 Task: Create a due date automation trigger when advanced on, 2 days after a card is due add fields with custom field "Resume" set to a date more than 1 days from now at 11:00 AM.
Action: Mouse moved to (1211, 93)
Screenshot: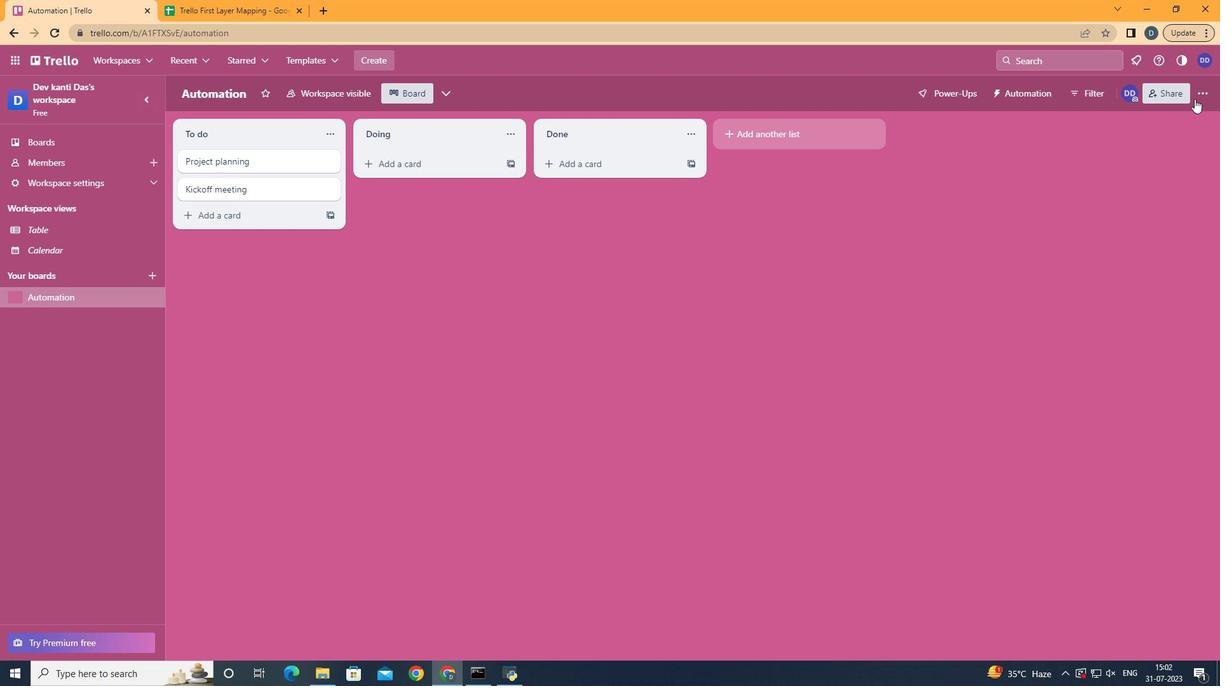 
Action: Mouse pressed left at (1211, 93)
Screenshot: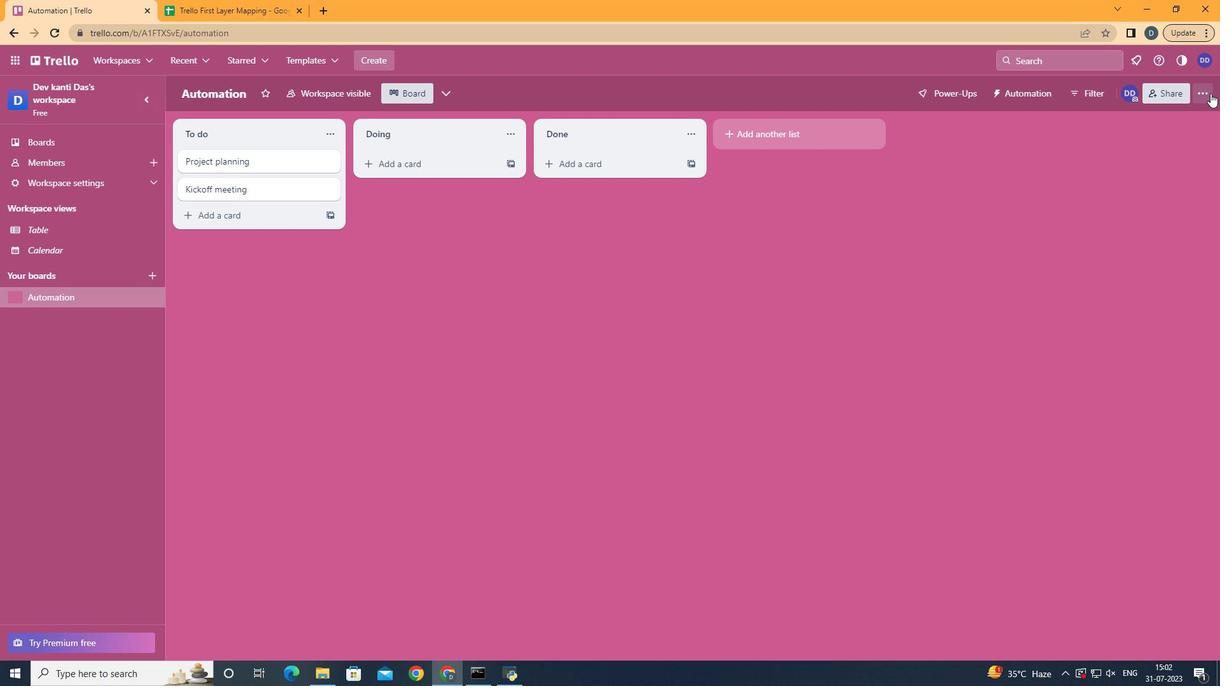 
Action: Mouse moved to (1121, 262)
Screenshot: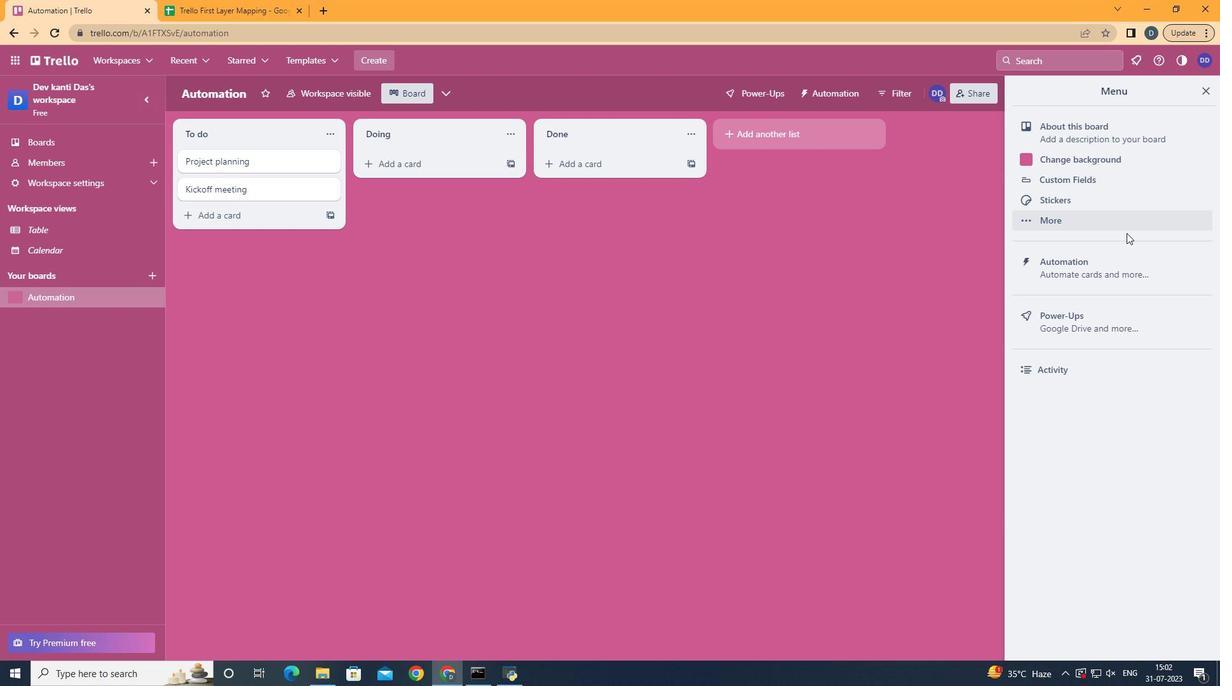 
Action: Mouse pressed left at (1121, 262)
Screenshot: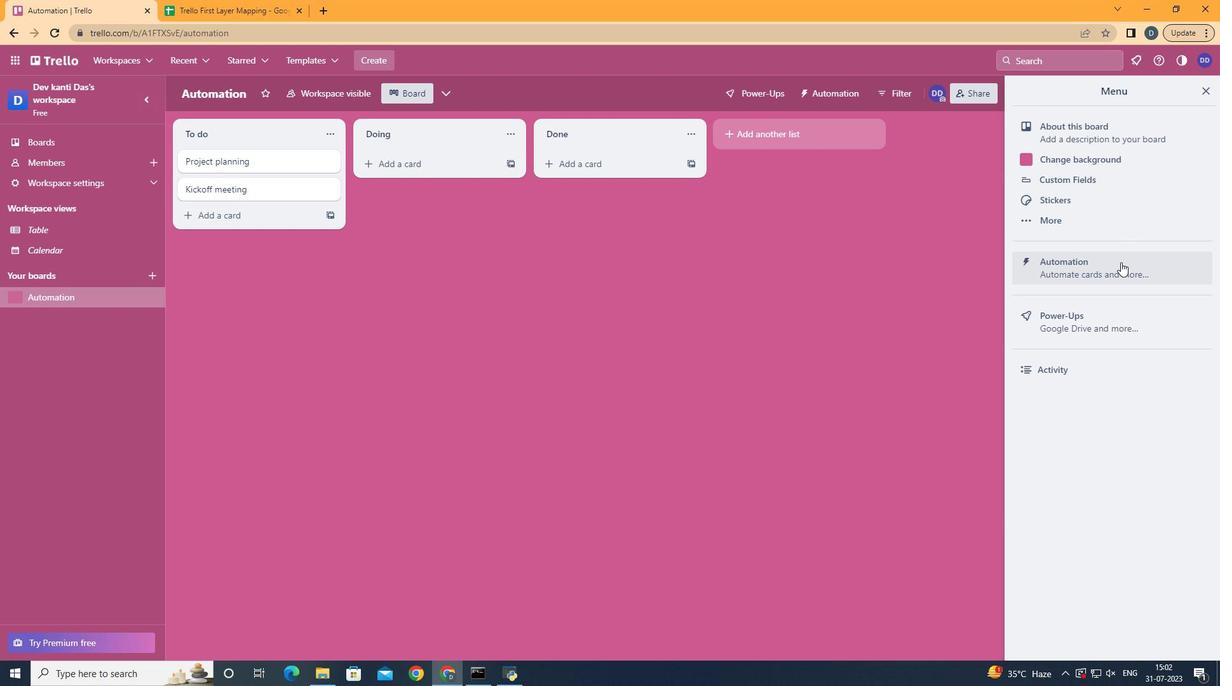 
Action: Mouse moved to (244, 258)
Screenshot: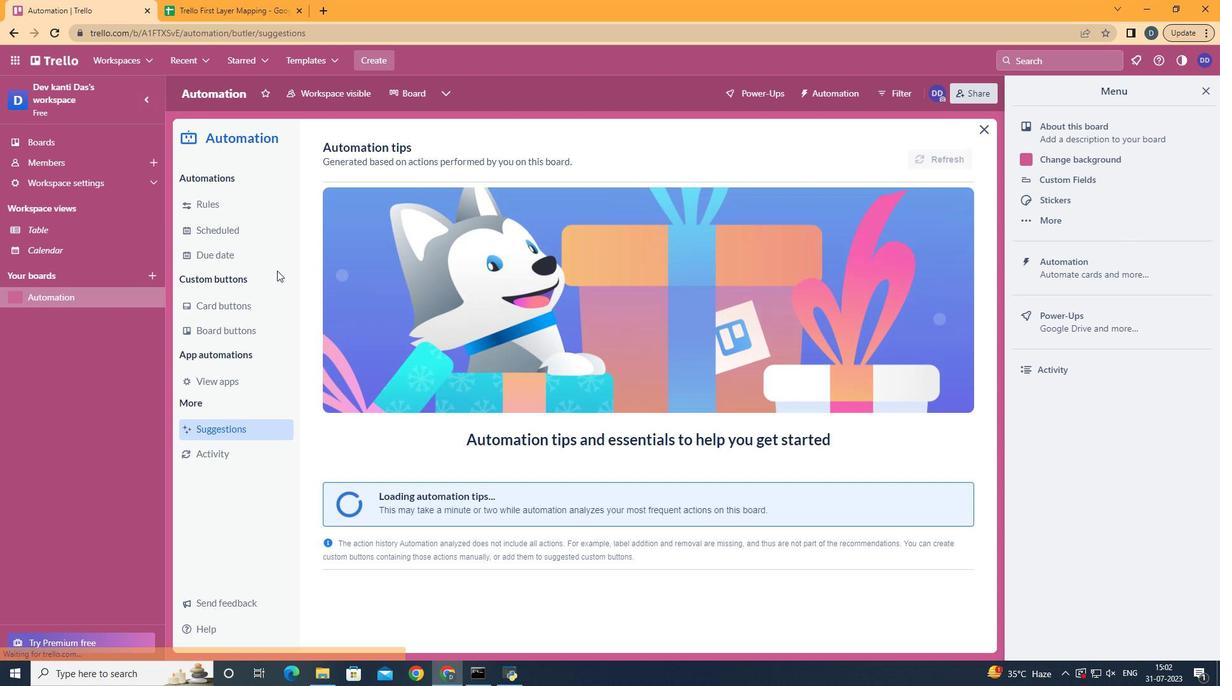 
Action: Mouse pressed left at (244, 258)
Screenshot: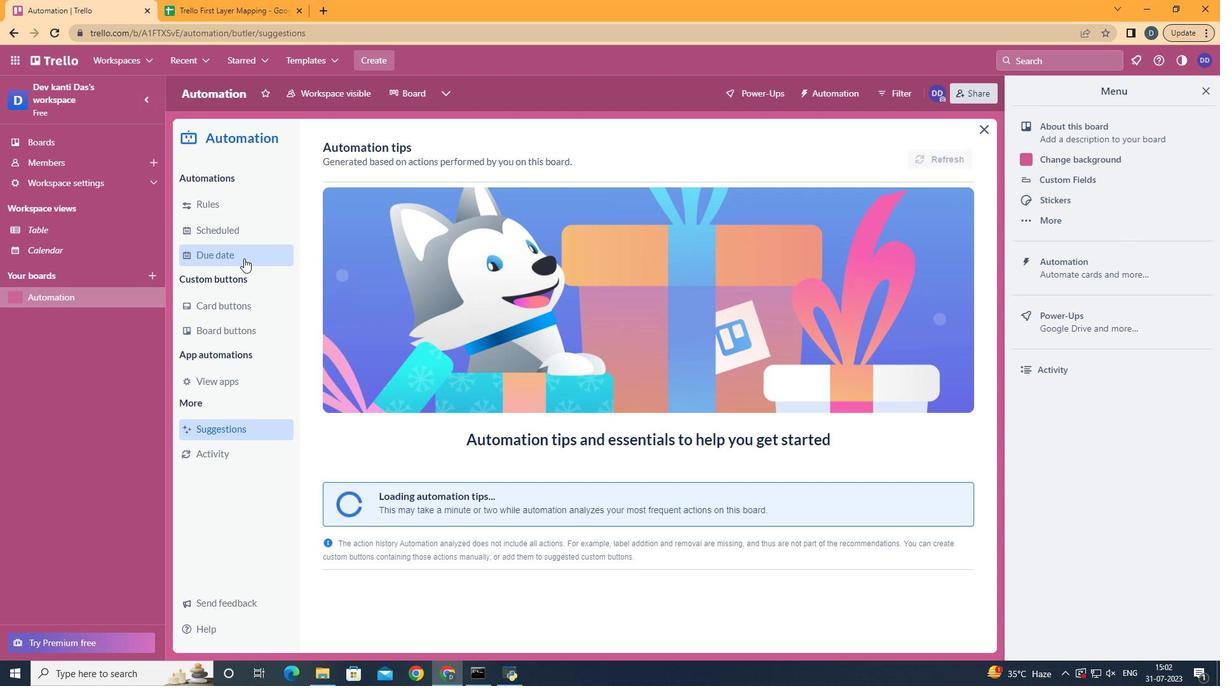 
Action: Mouse moved to (917, 152)
Screenshot: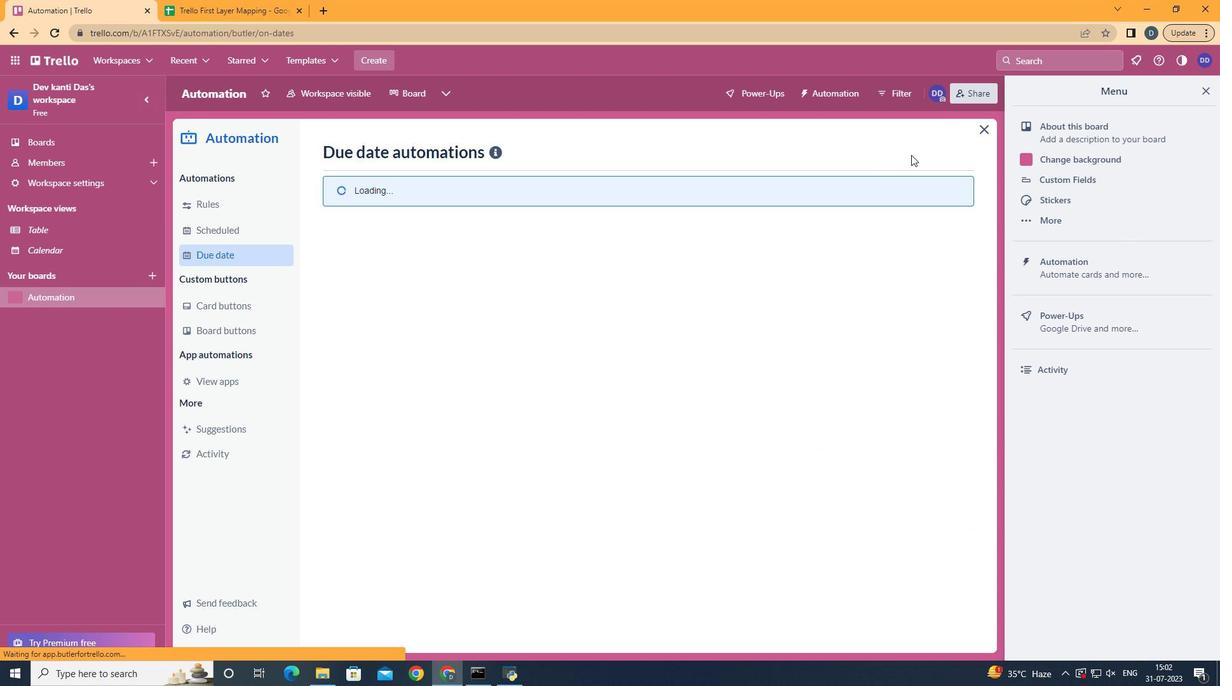 
Action: Mouse pressed left at (917, 152)
Screenshot: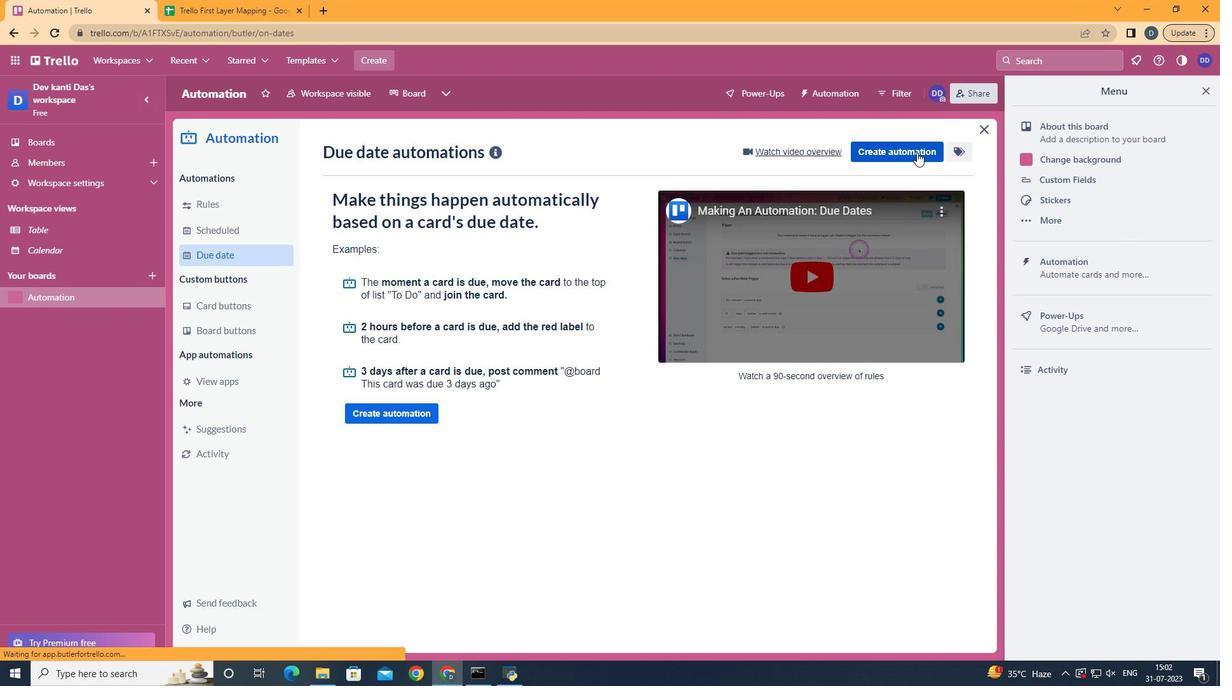 
Action: Mouse moved to (652, 270)
Screenshot: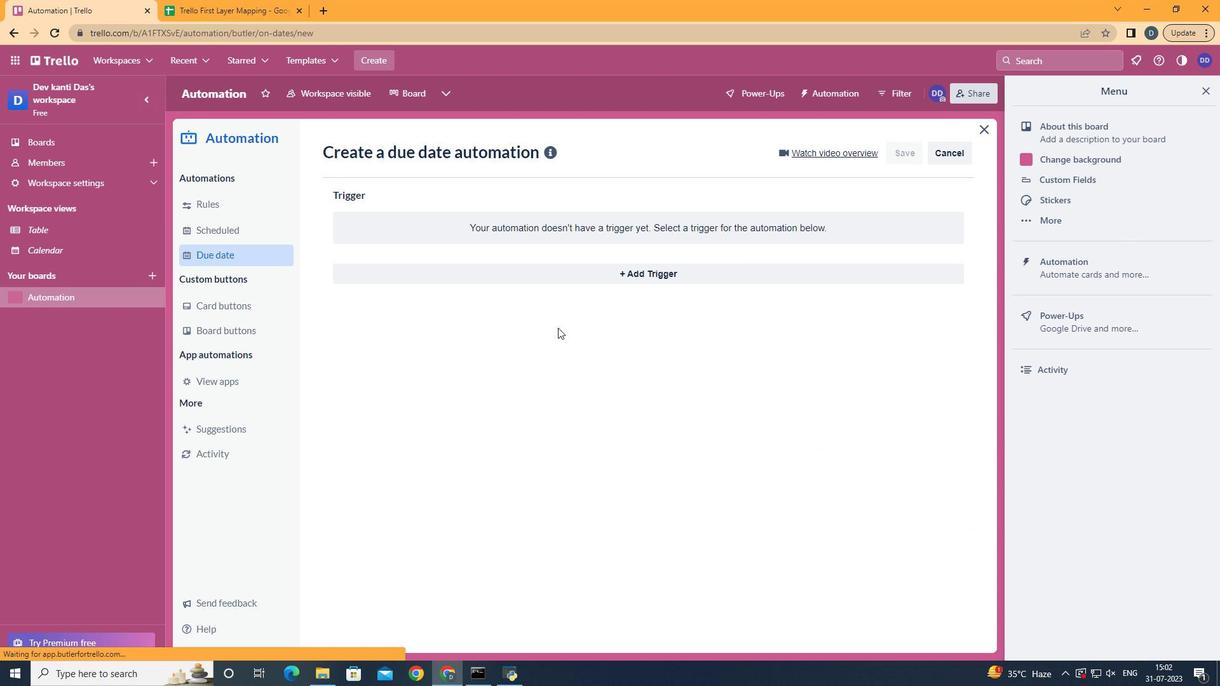 
Action: Mouse pressed left at (652, 270)
Screenshot: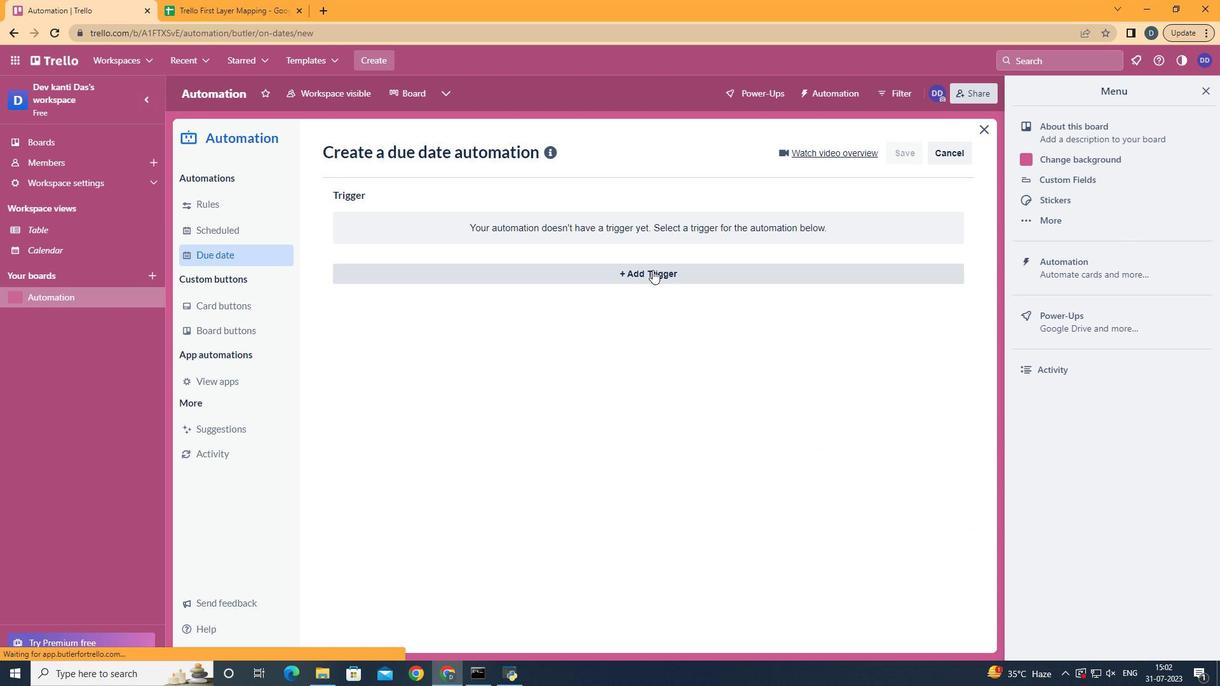 
Action: Mouse moved to (456, 516)
Screenshot: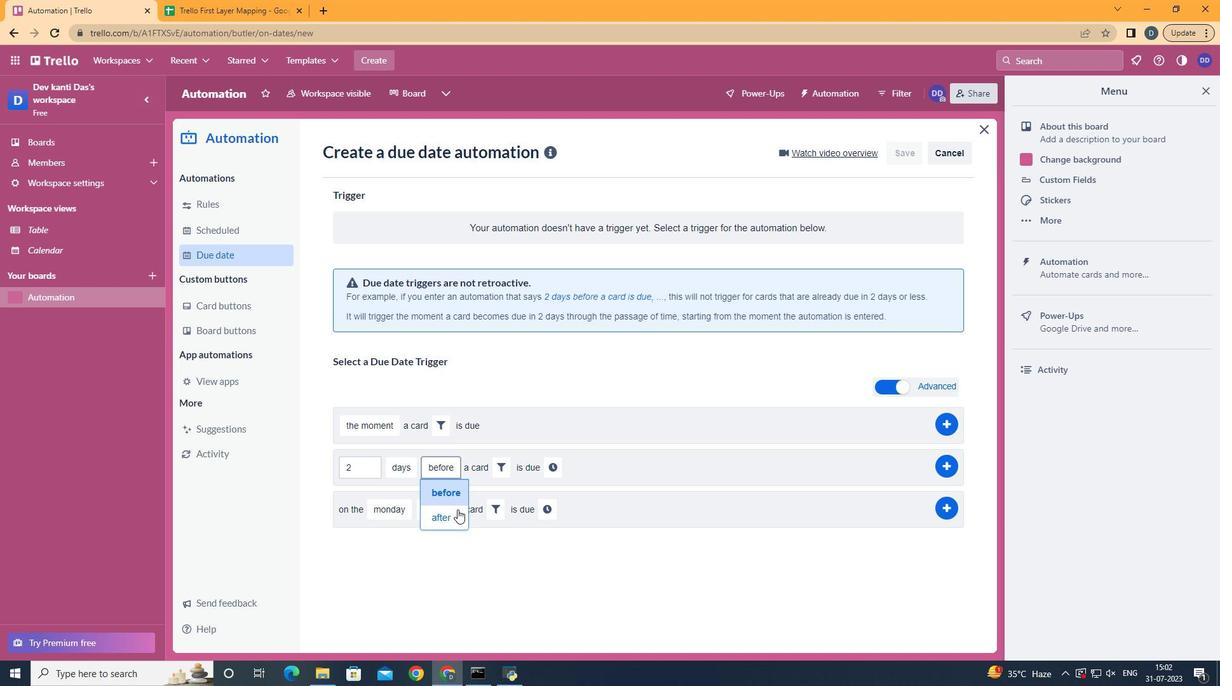 
Action: Mouse pressed left at (456, 516)
Screenshot: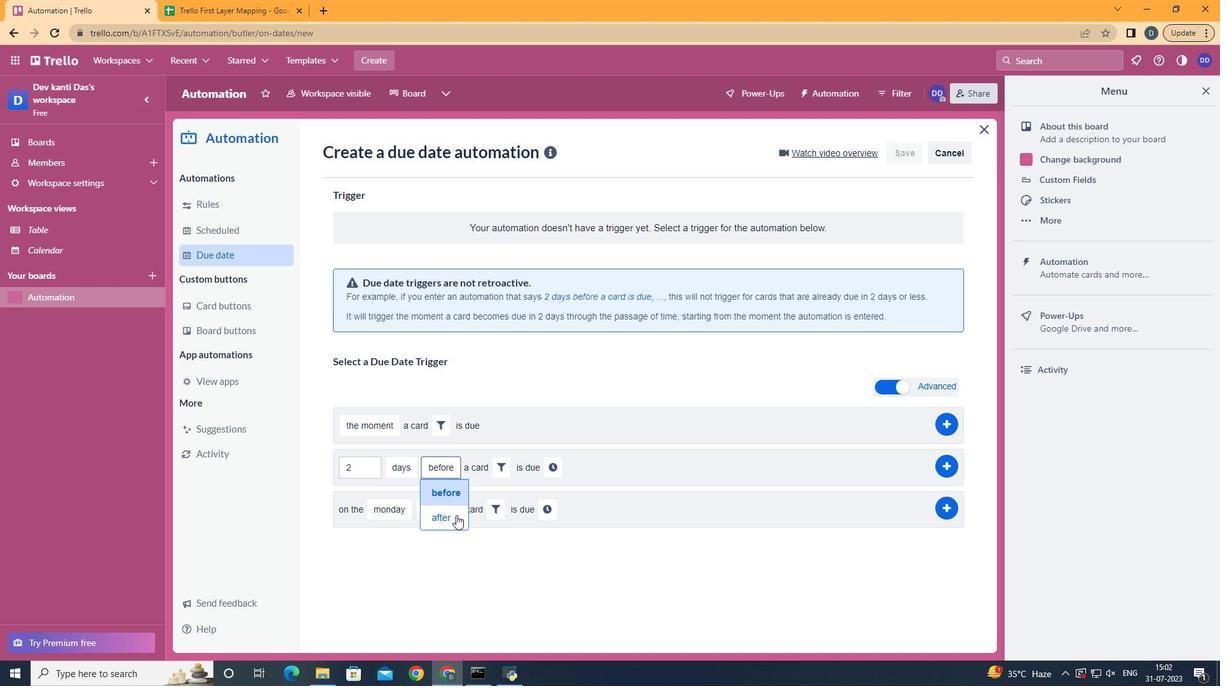 
Action: Mouse moved to (499, 468)
Screenshot: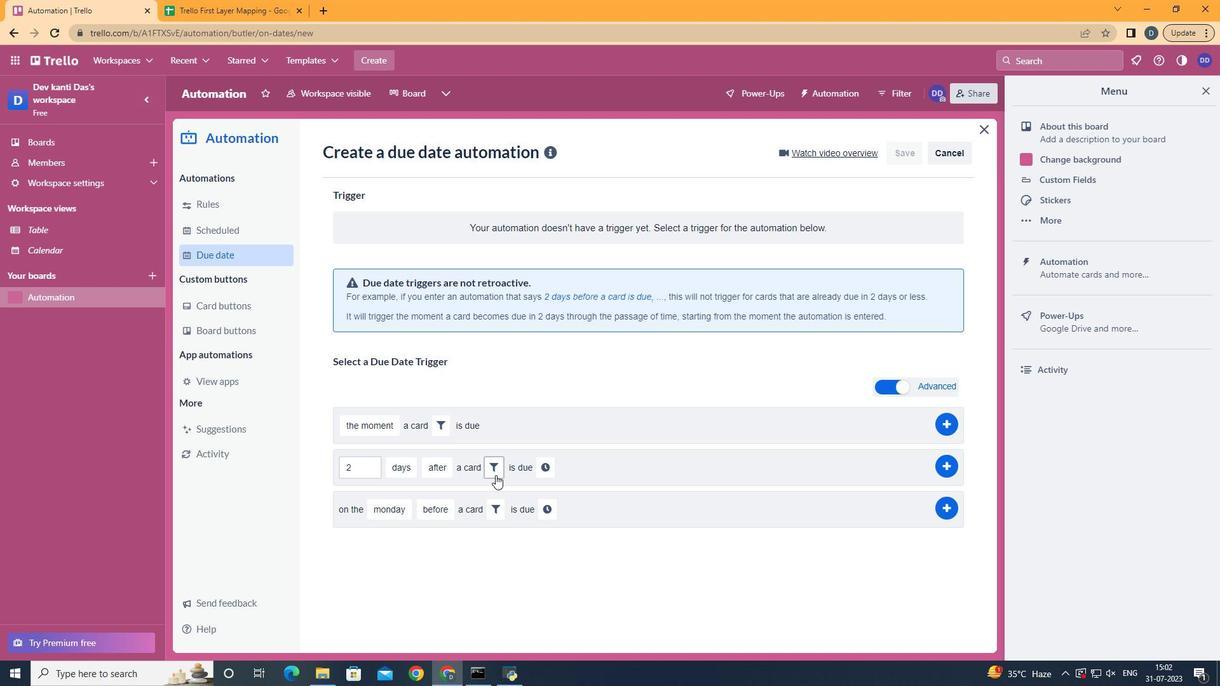 
Action: Mouse pressed left at (499, 468)
Screenshot: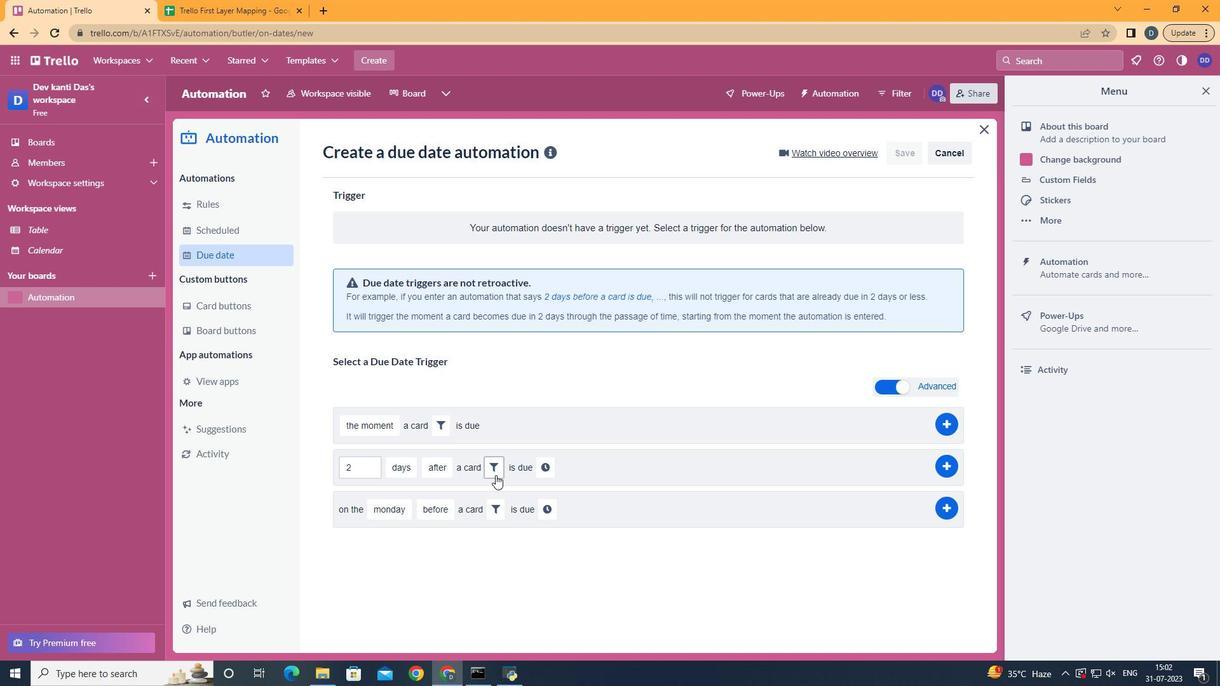 
Action: Mouse moved to (706, 509)
Screenshot: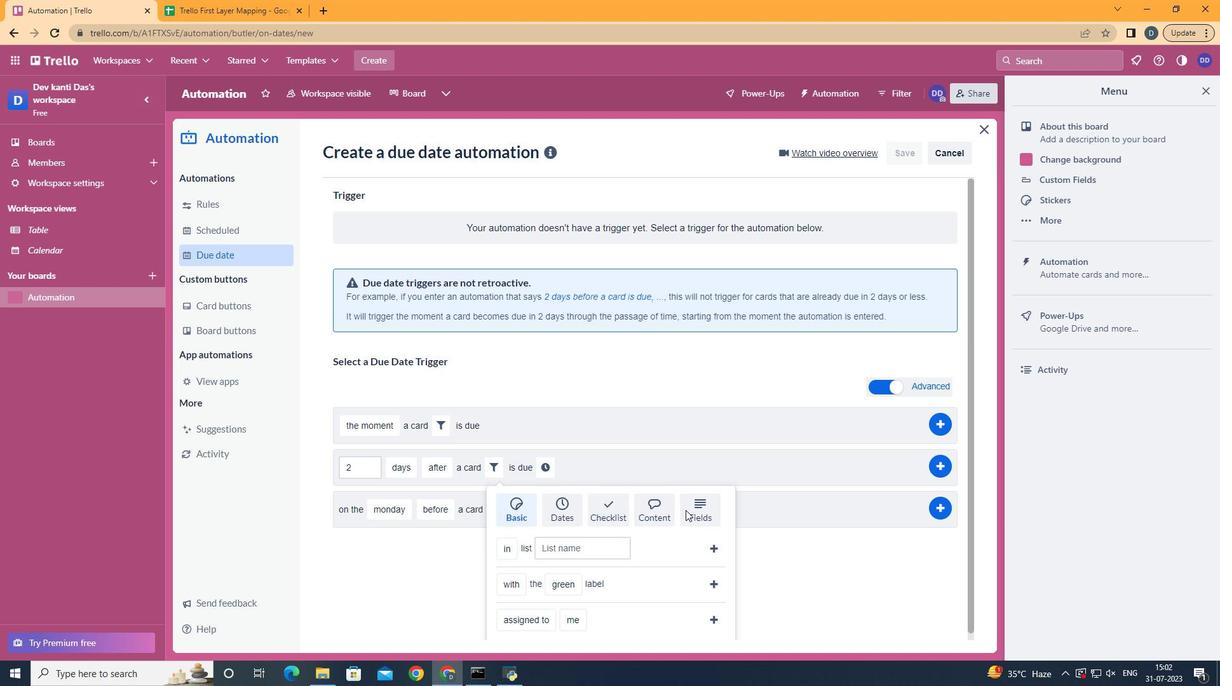 
Action: Mouse pressed left at (706, 509)
Screenshot: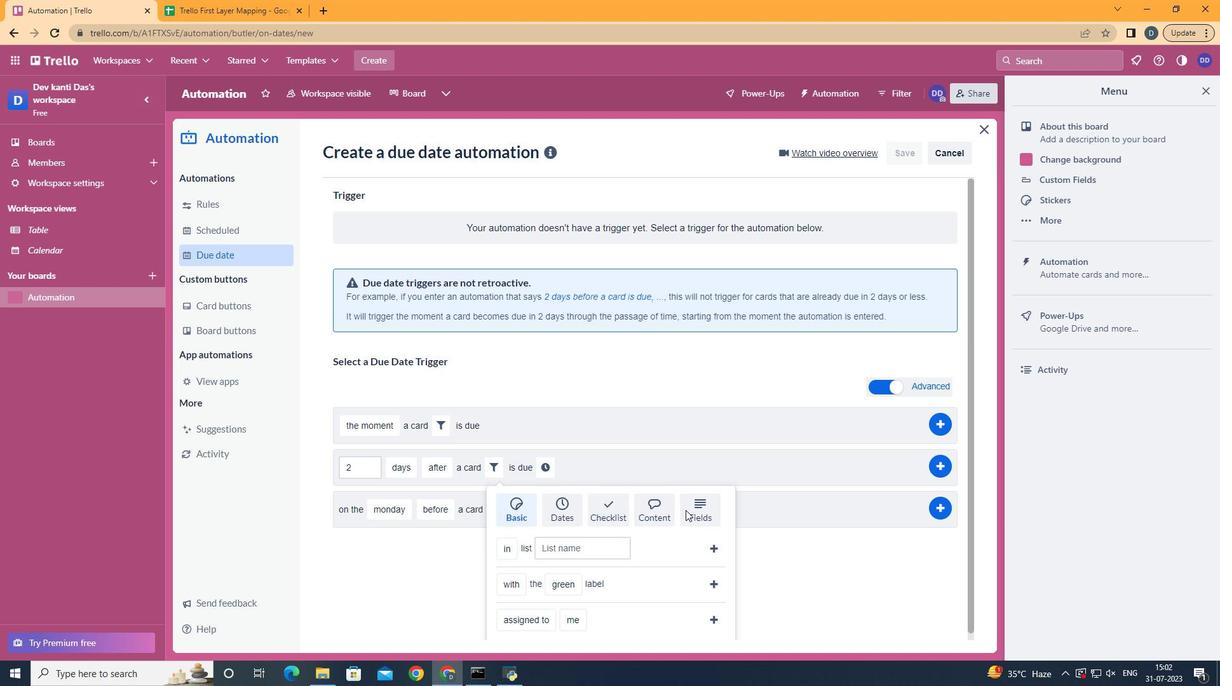 
Action: Mouse scrolled (706, 509) with delta (0, 0)
Screenshot: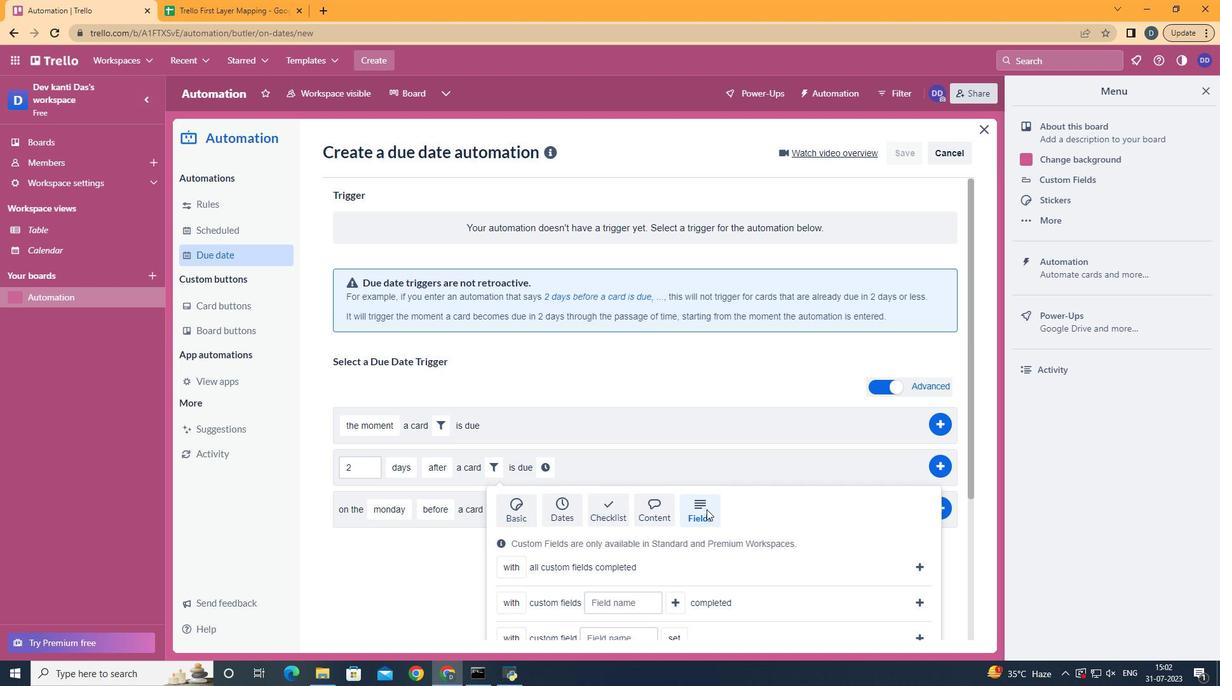 
Action: Mouse moved to (709, 509)
Screenshot: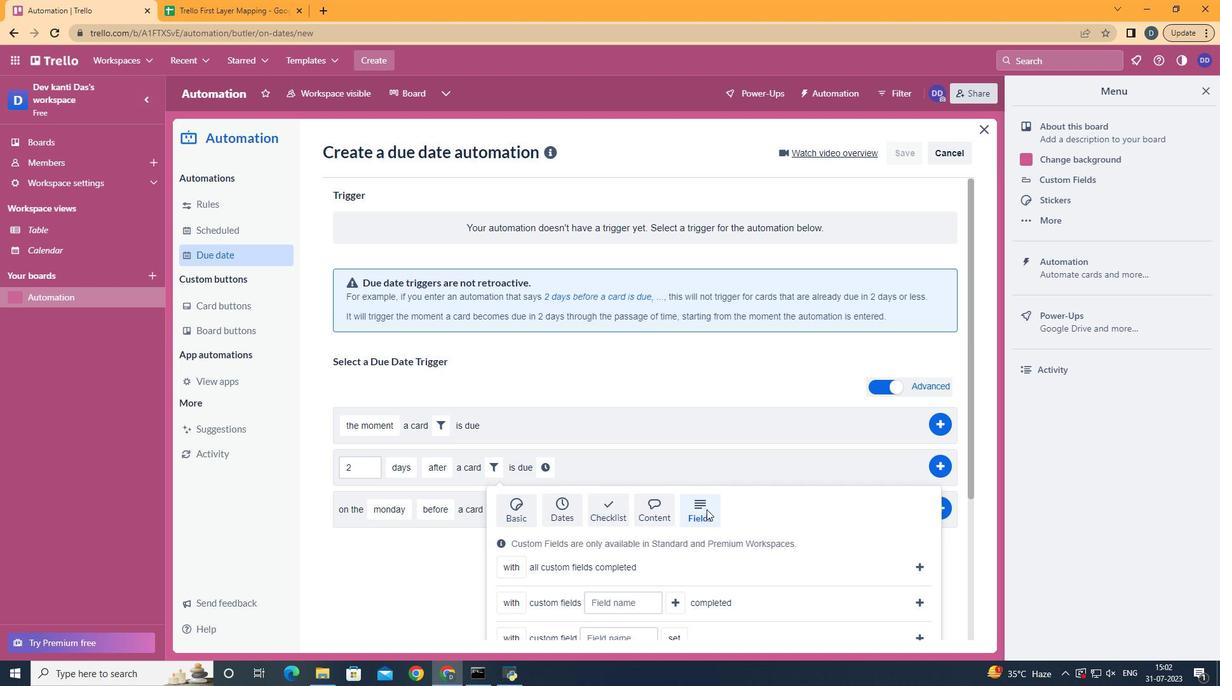 
Action: Mouse scrolled (706, 509) with delta (0, 0)
Screenshot: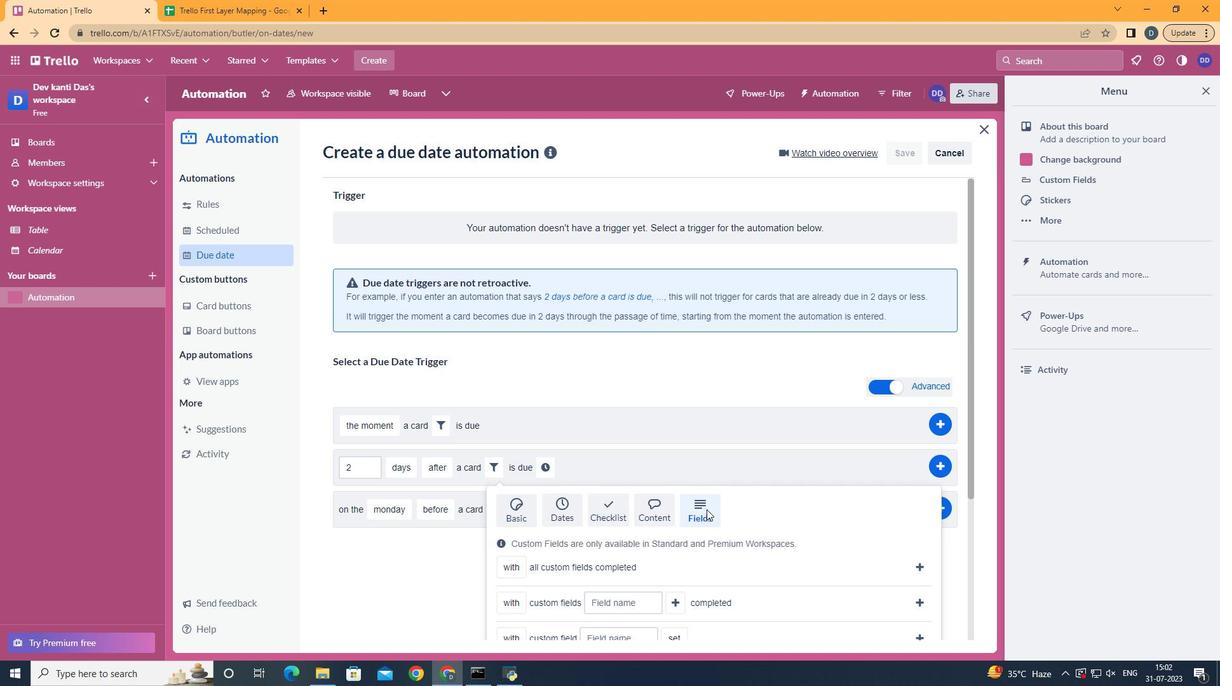 
Action: Mouse moved to (717, 502)
Screenshot: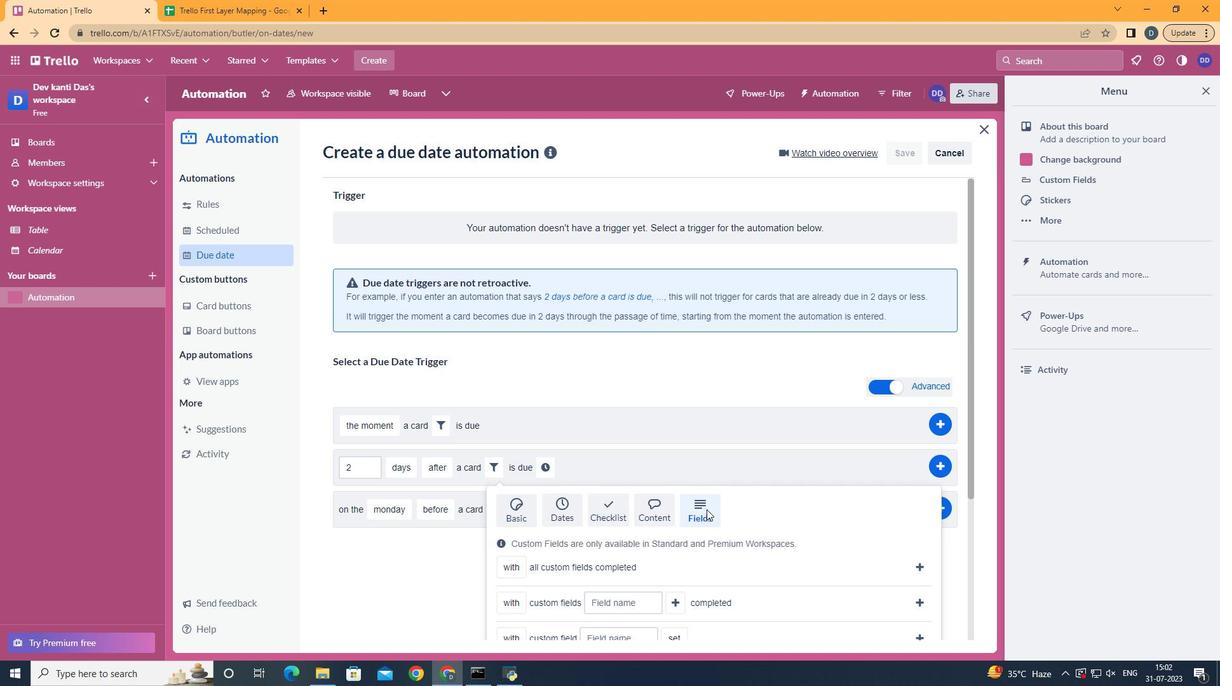
Action: Mouse scrolled (706, 509) with delta (0, 0)
Screenshot: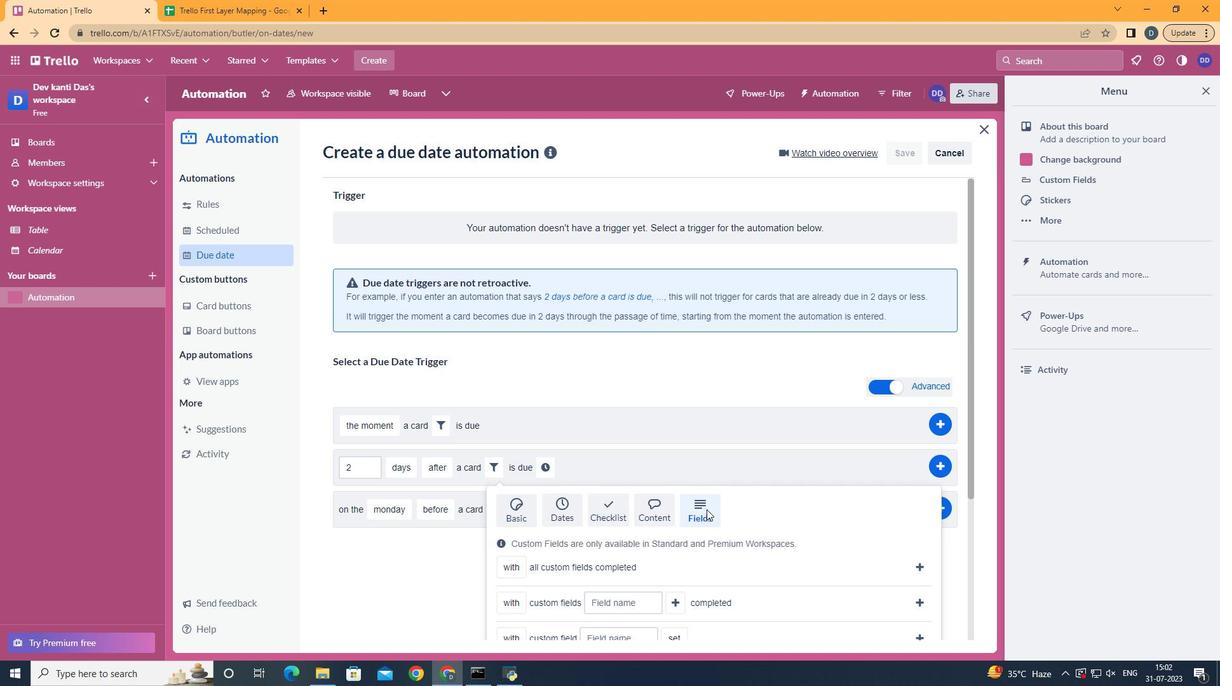 
Action: Mouse moved to (722, 496)
Screenshot: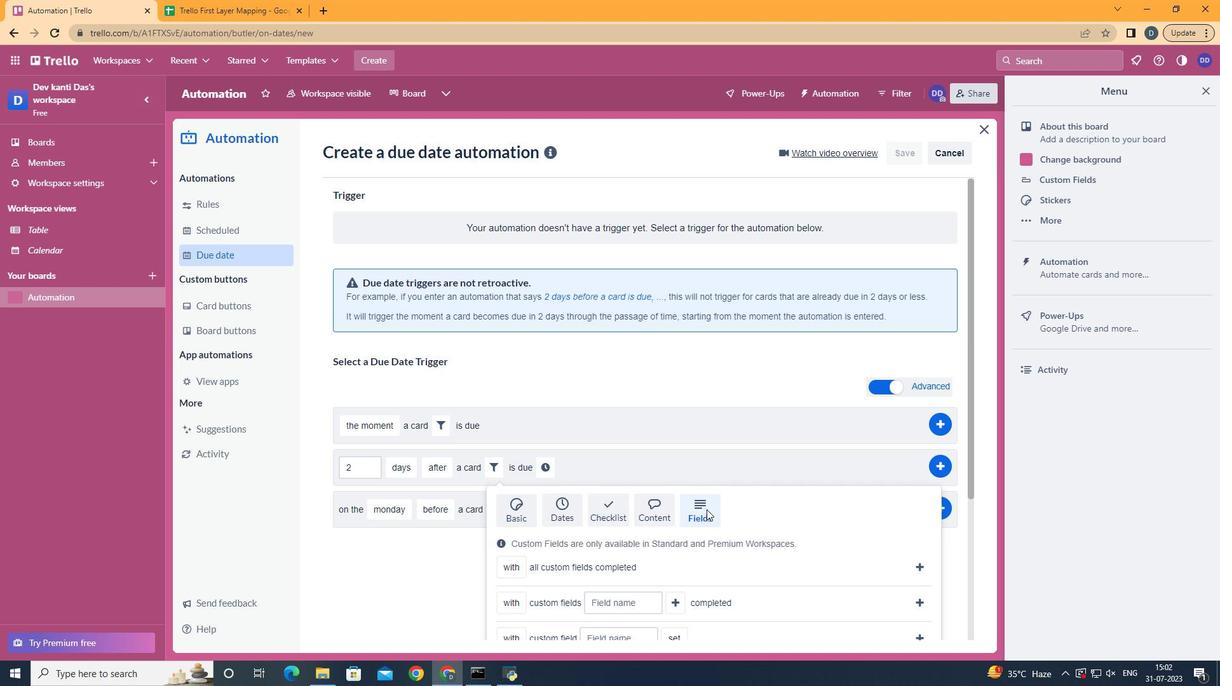 
Action: Mouse scrolled (706, 509) with delta (0, 0)
Screenshot: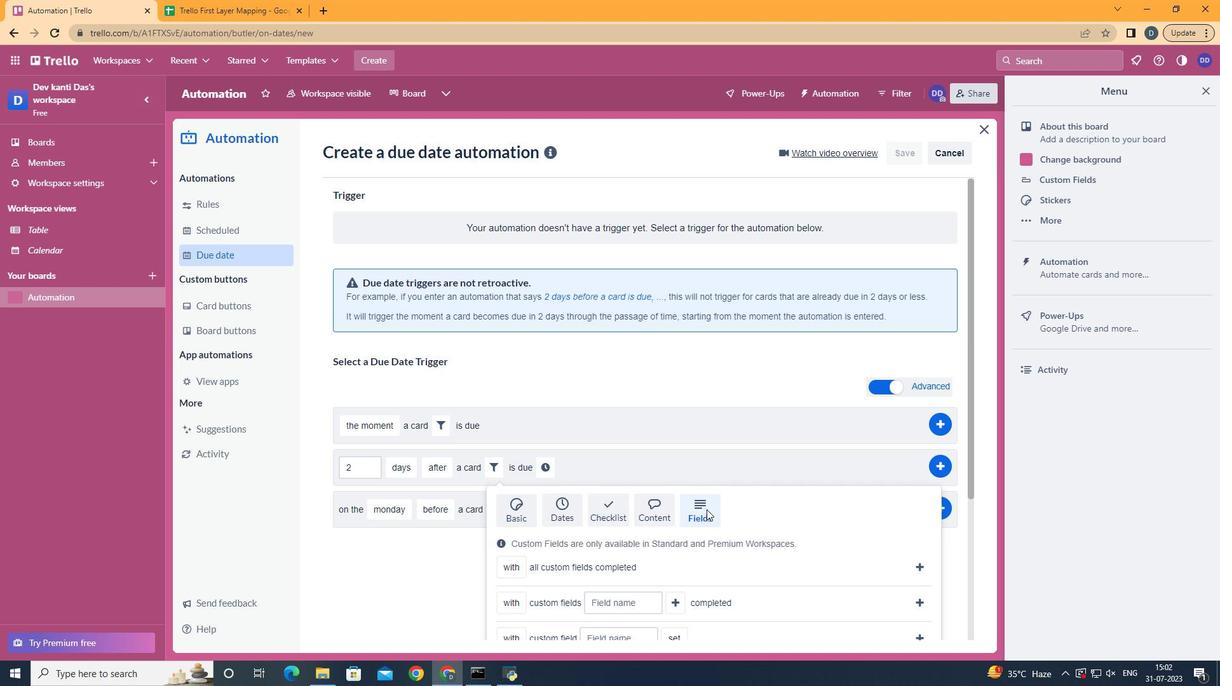 
Action: Mouse moved to (729, 488)
Screenshot: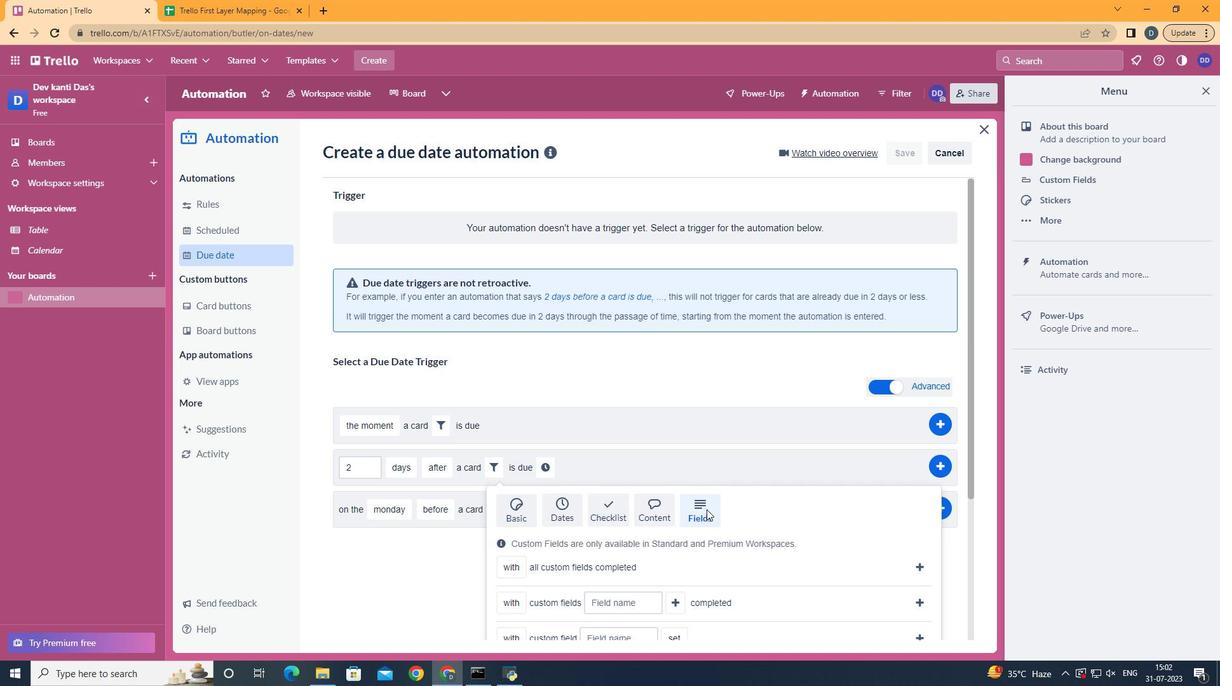 
Action: Mouse scrolled (706, 509) with delta (0, 0)
Screenshot: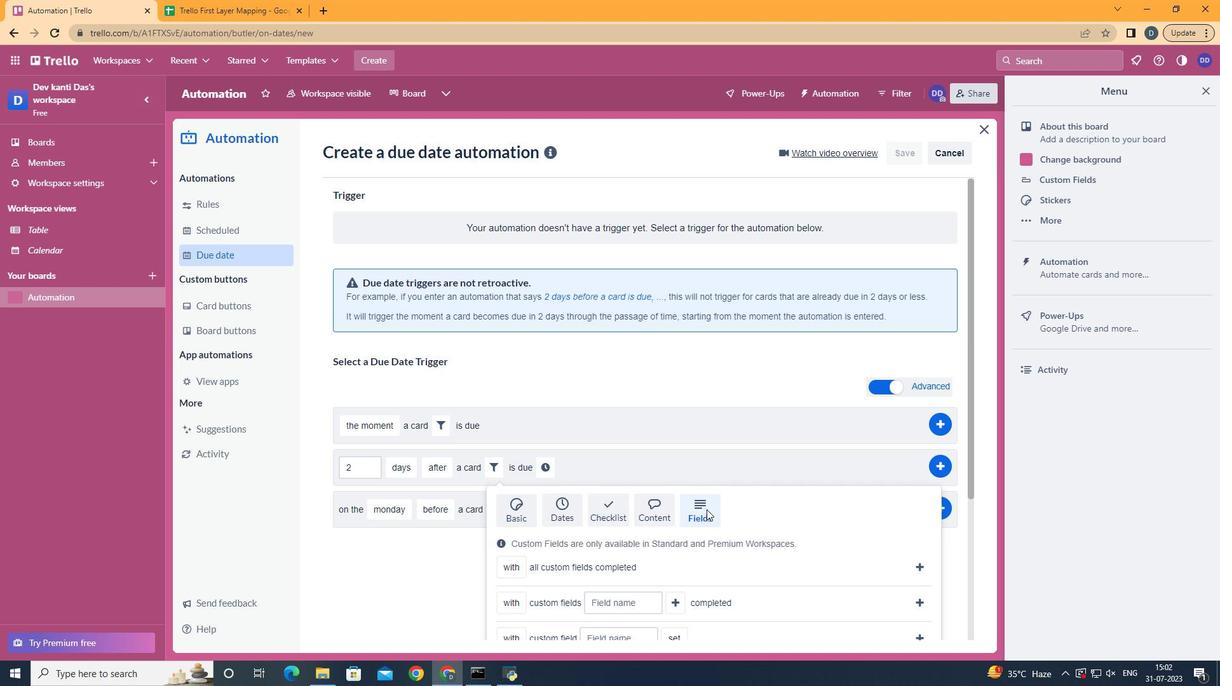 
Action: Mouse moved to (744, 475)
Screenshot: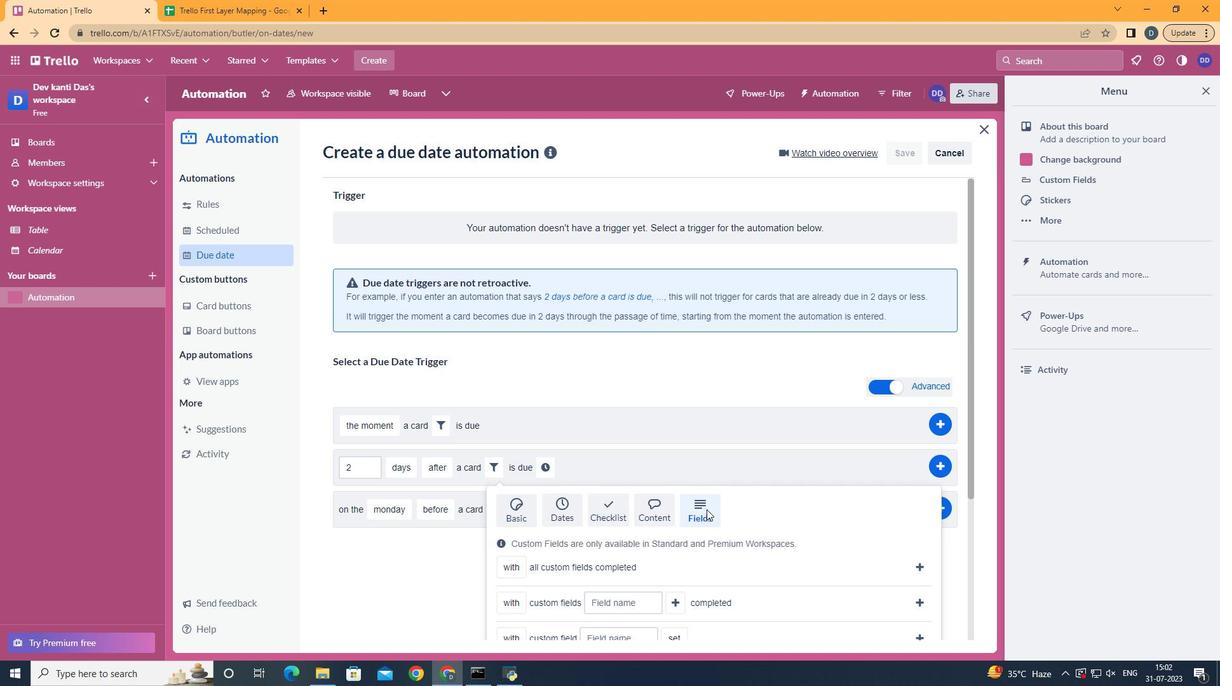
Action: Mouse scrolled (709, 509) with delta (0, 0)
Screenshot: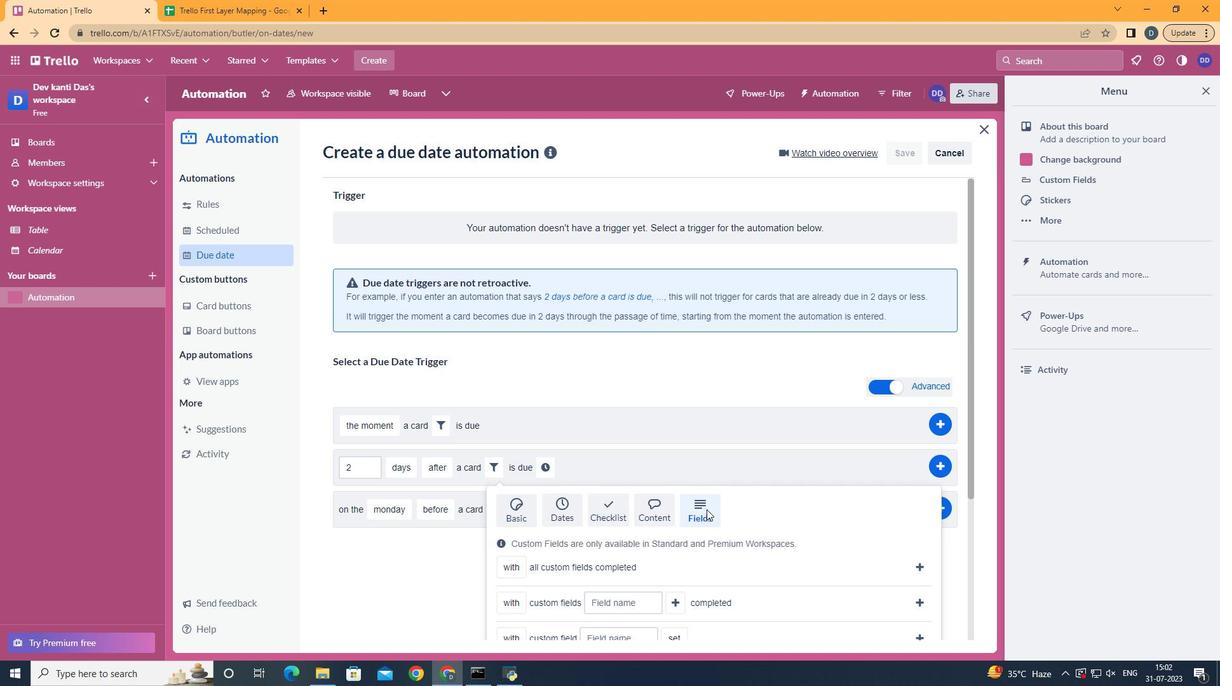 
Action: Mouse moved to (527, 563)
Screenshot: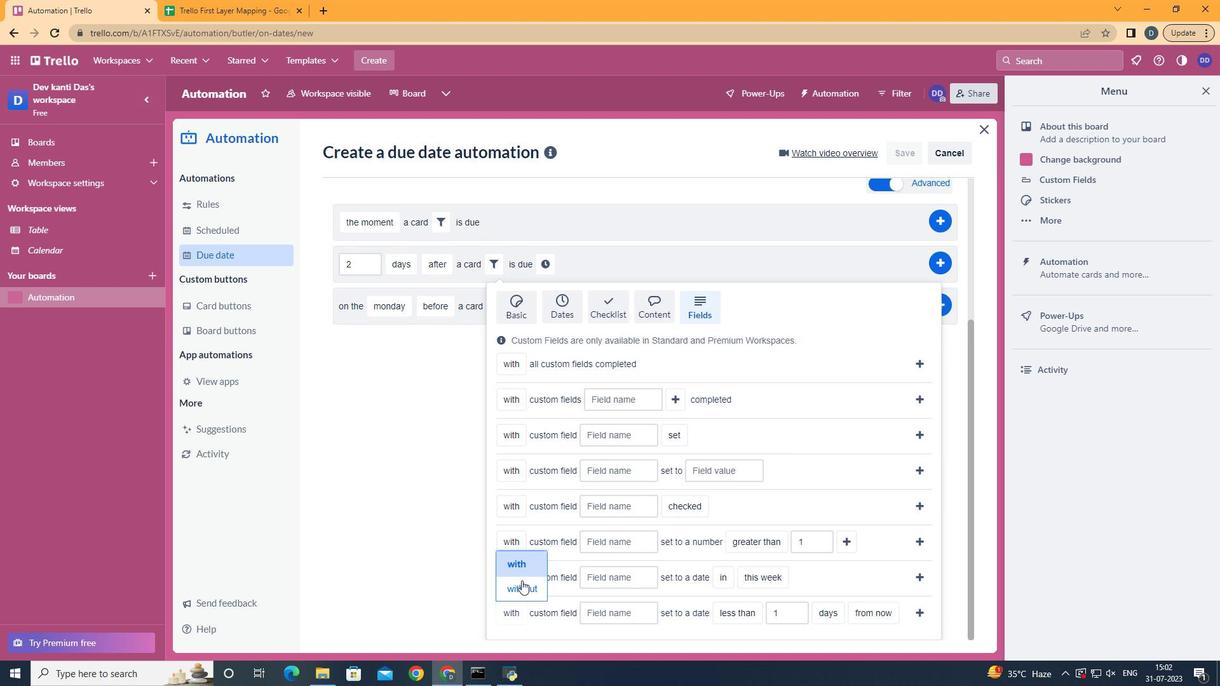 
Action: Mouse pressed left at (527, 563)
Screenshot: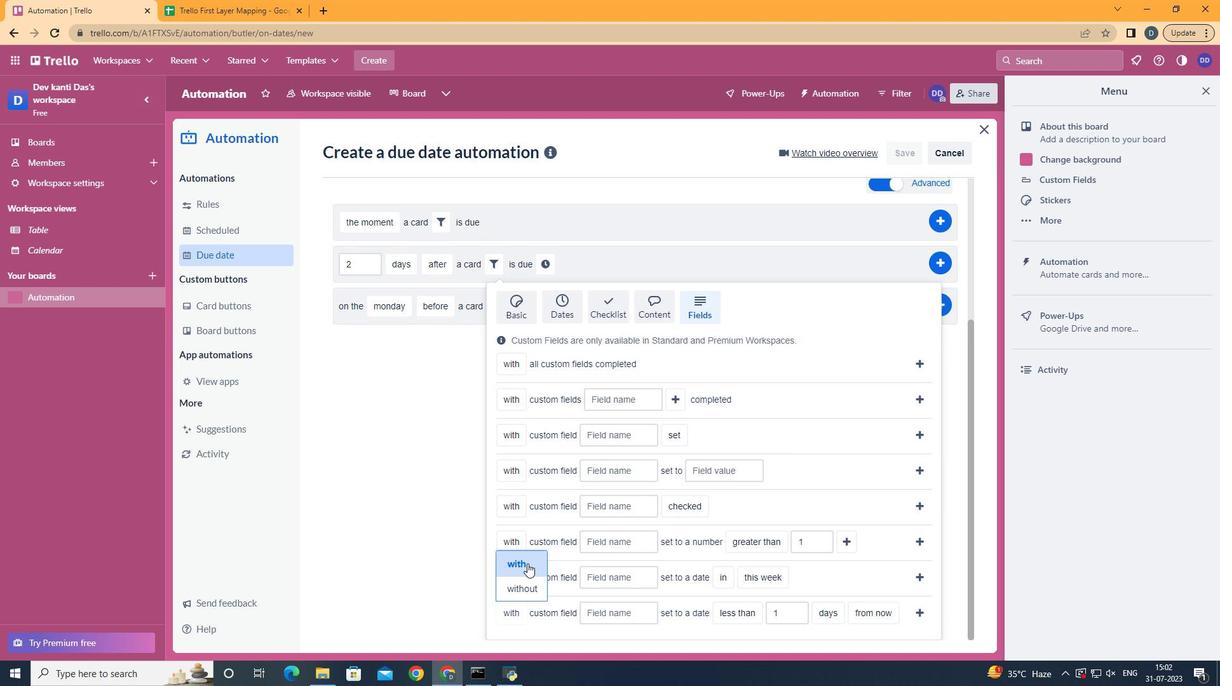 
Action: Mouse moved to (615, 606)
Screenshot: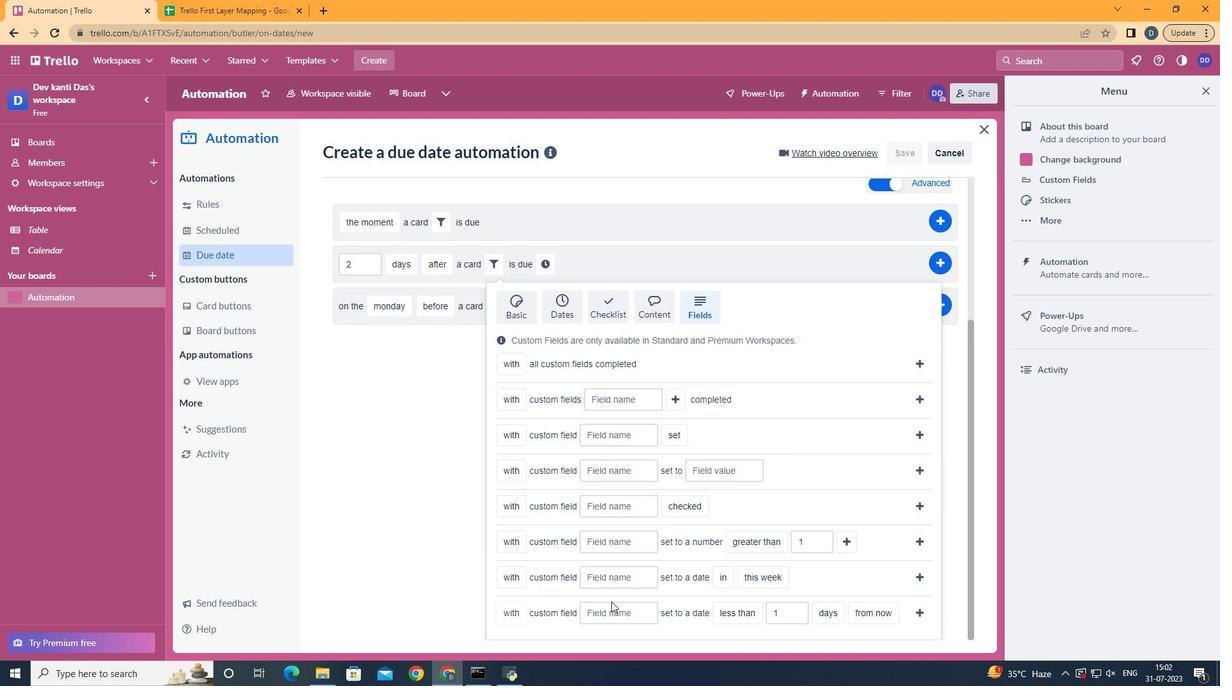 
Action: Mouse pressed left at (615, 606)
Screenshot: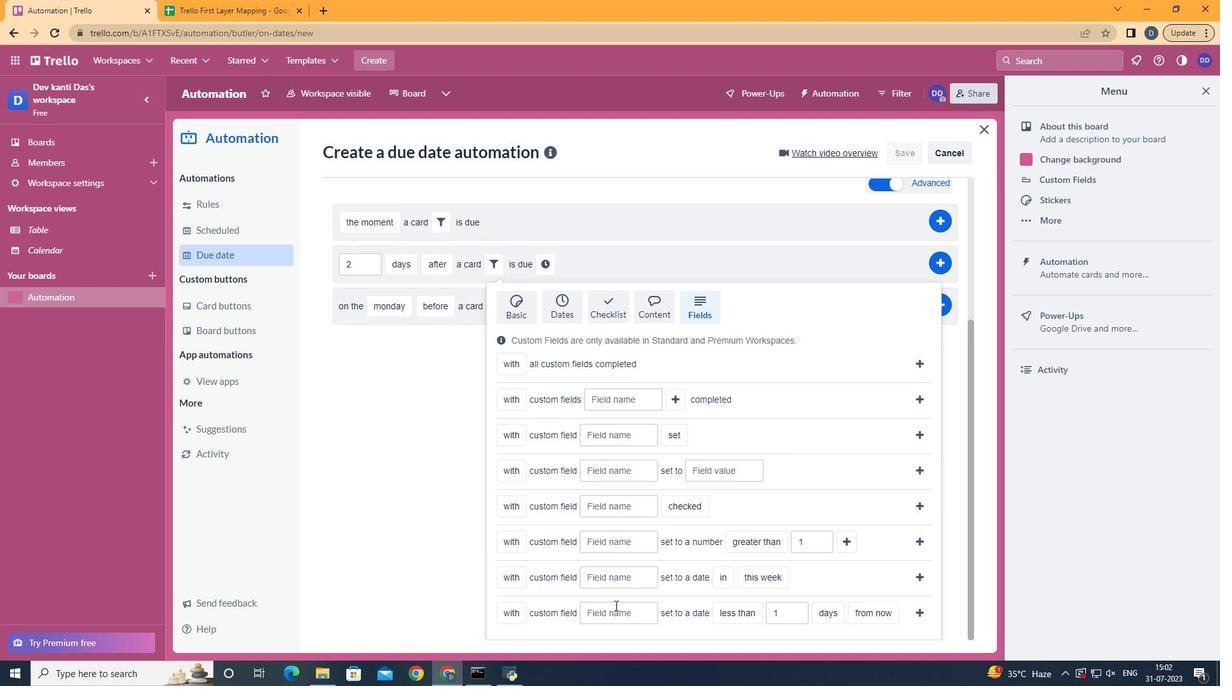 
Action: Key pressed <Key.shift>Resume
Screenshot: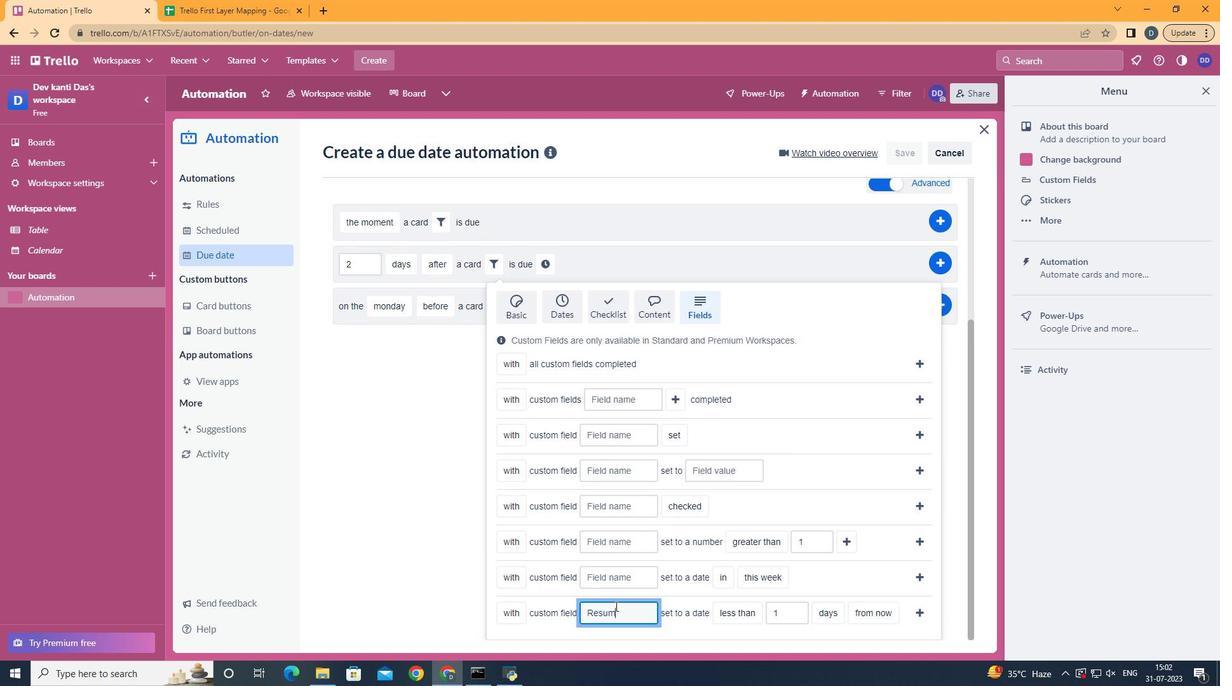 
Action: Mouse moved to (747, 553)
Screenshot: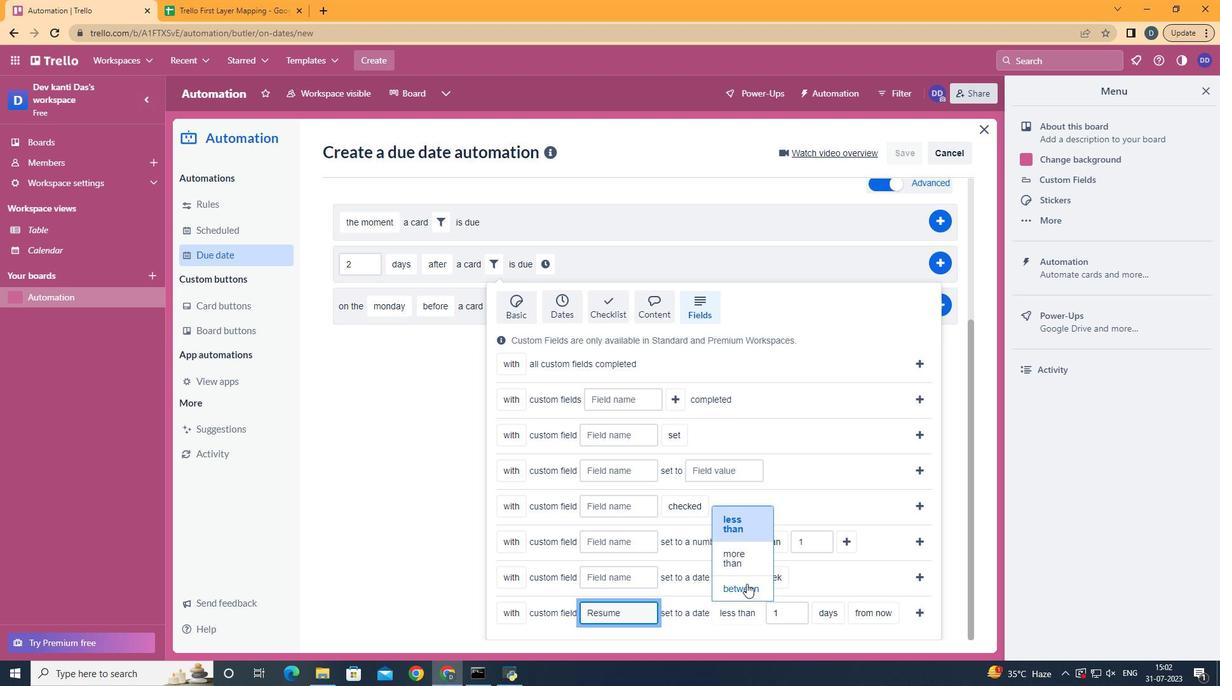 
Action: Mouse pressed left at (747, 553)
Screenshot: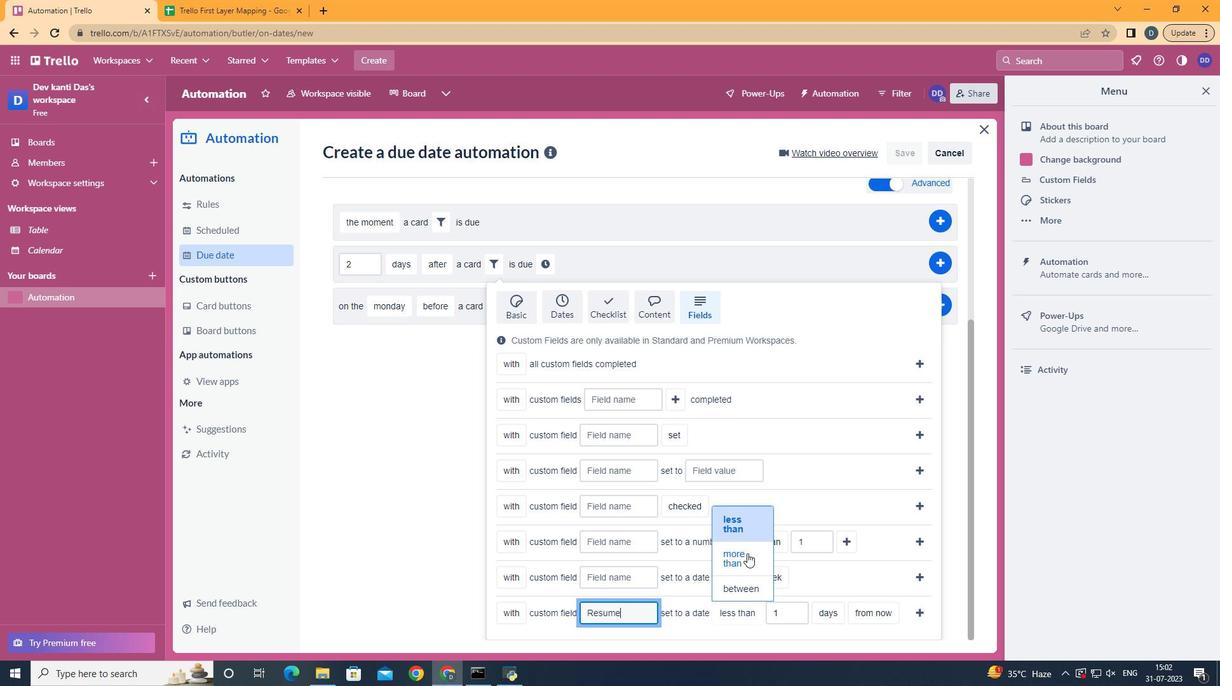 
Action: Mouse moved to (857, 563)
Screenshot: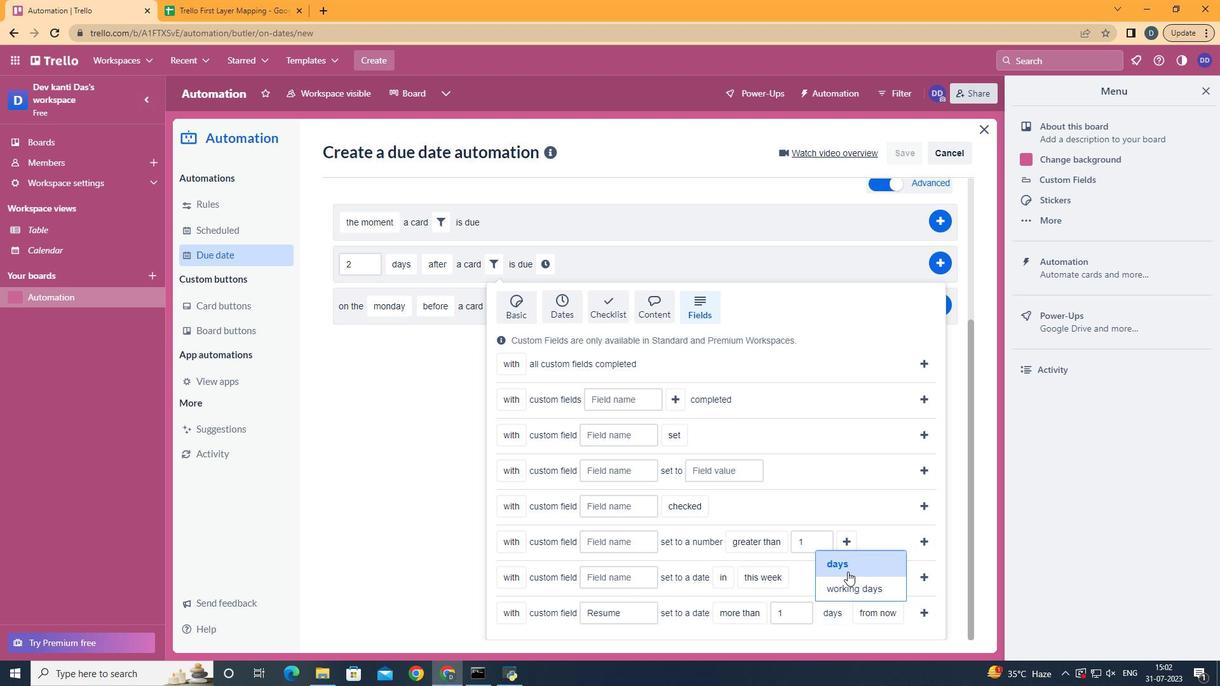 
Action: Mouse pressed left at (857, 563)
Screenshot: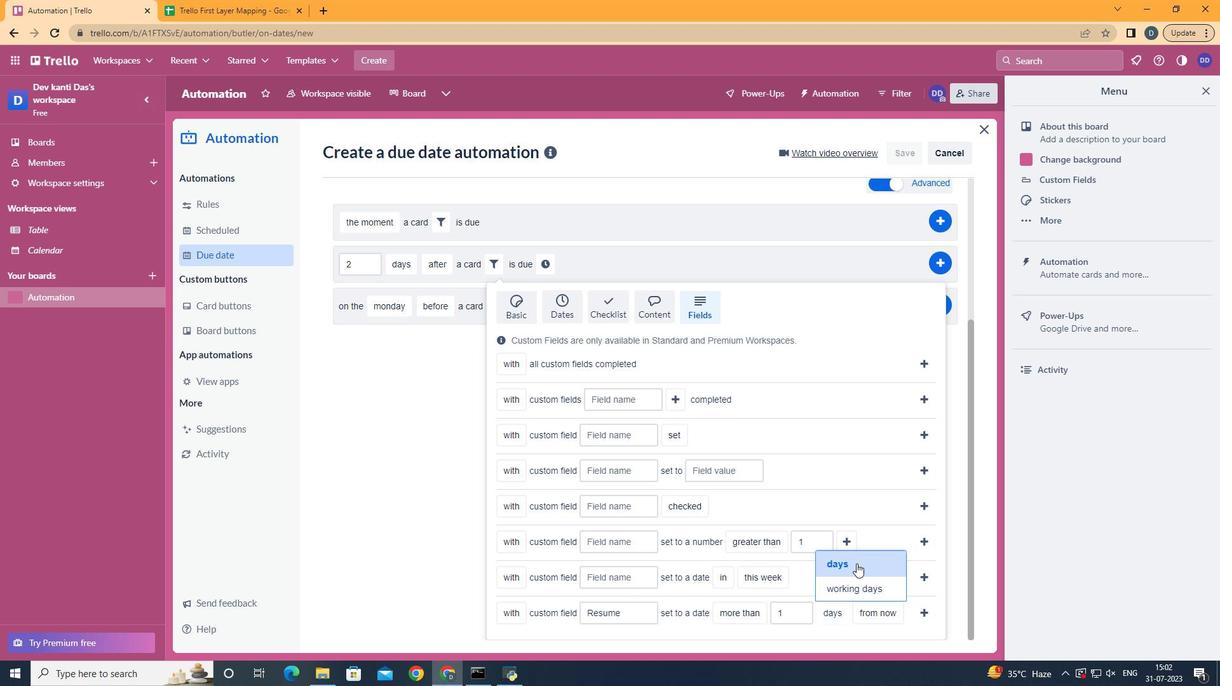 
Action: Mouse moved to (887, 558)
Screenshot: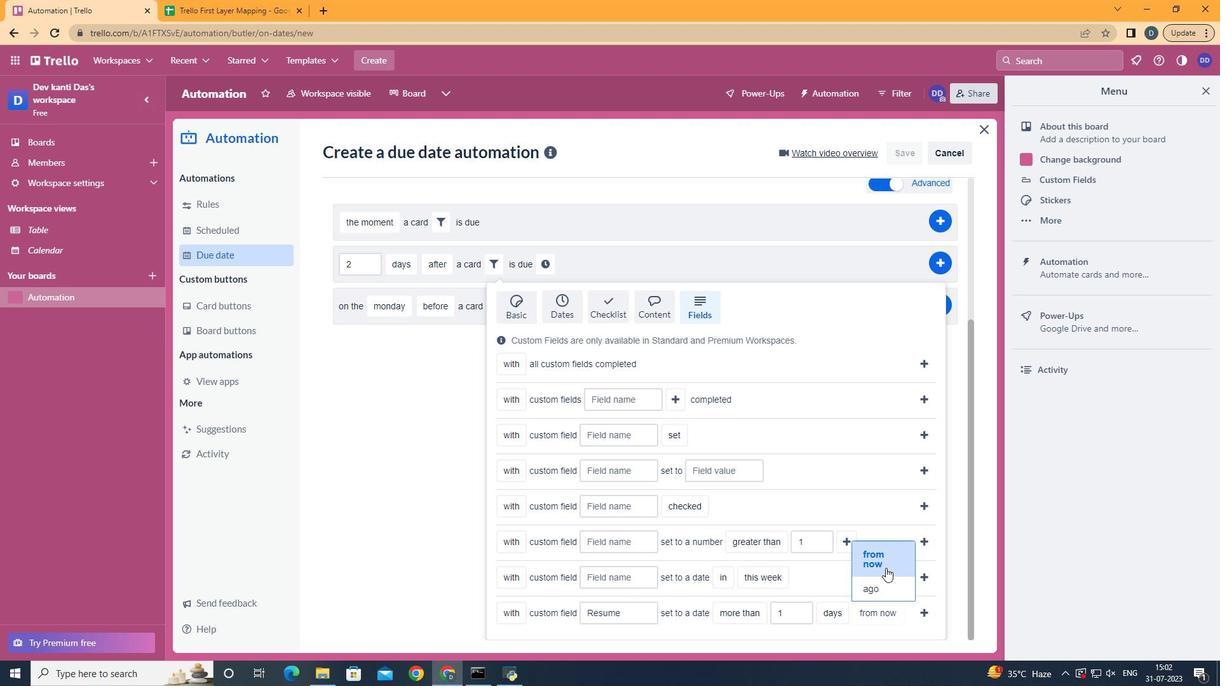
Action: Mouse pressed left at (887, 558)
Screenshot: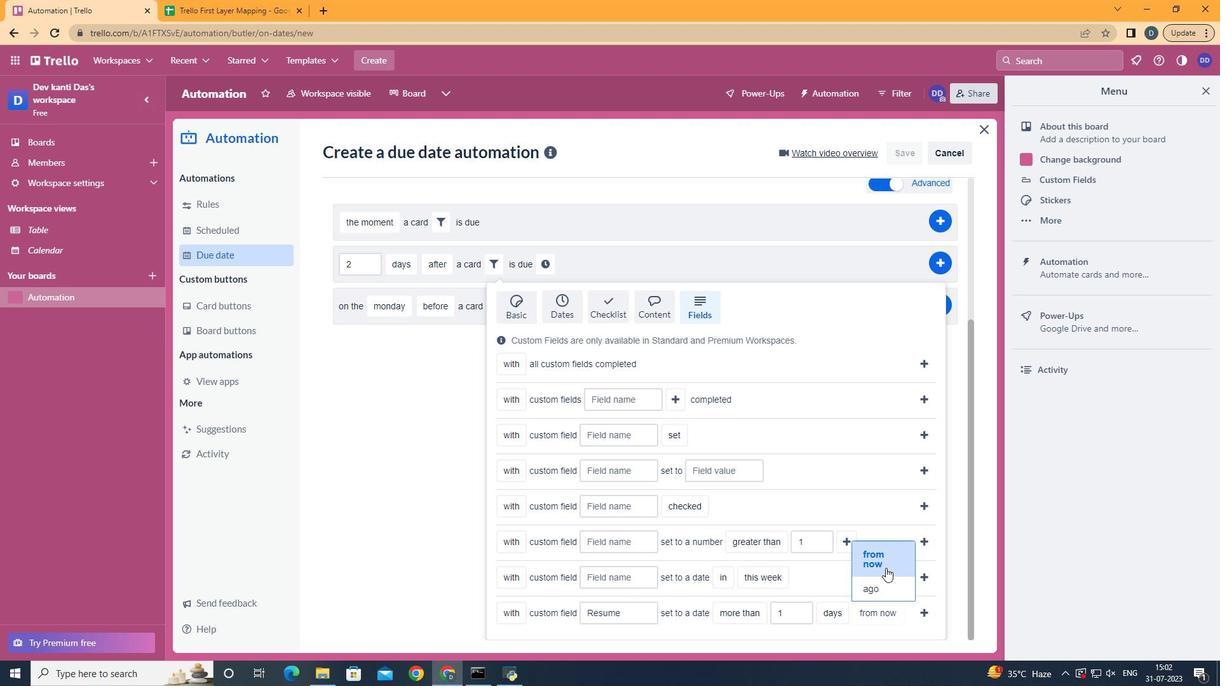 
Action: Mouse moved to (924, 614)
Screenshot: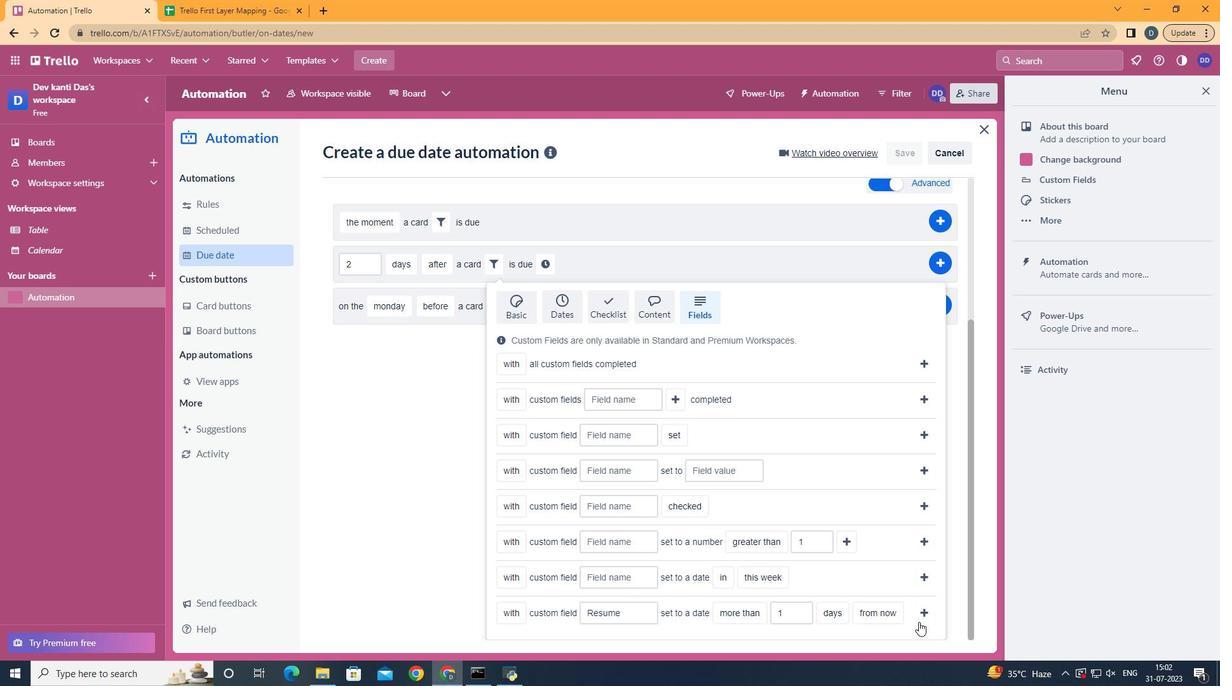 
Action: Mouse pressed left at (924, 614)
Screenshot: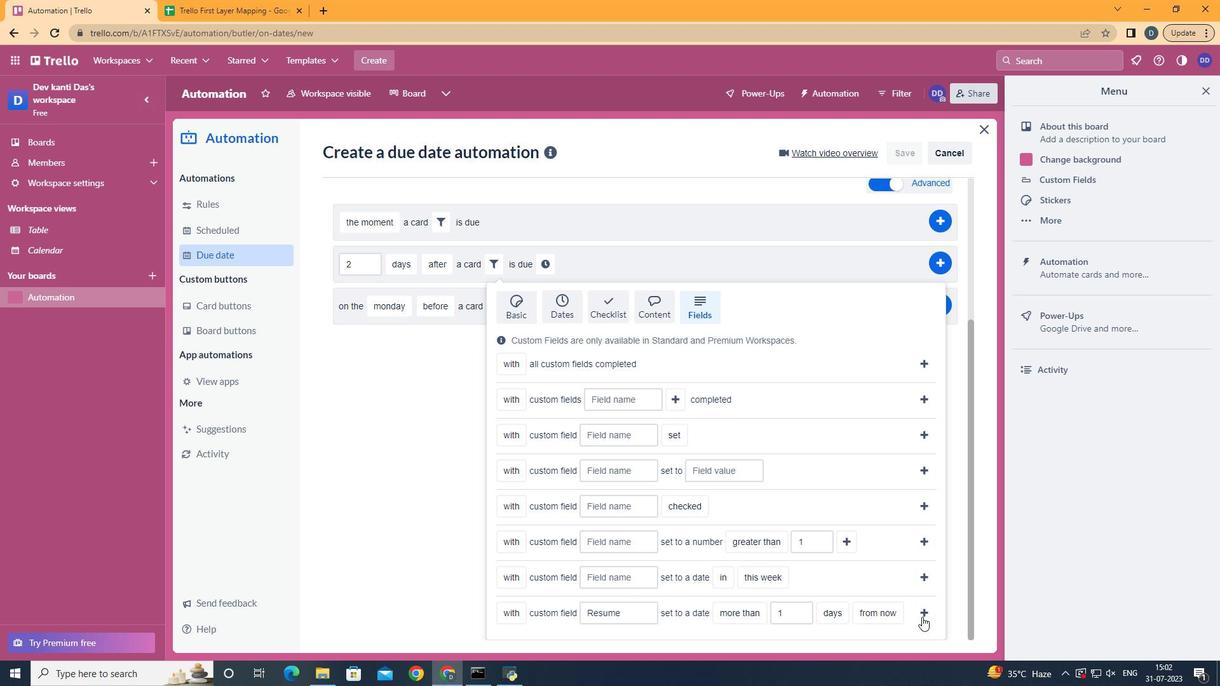 
Action: Mouse moved to (842, 467)
Screenshot: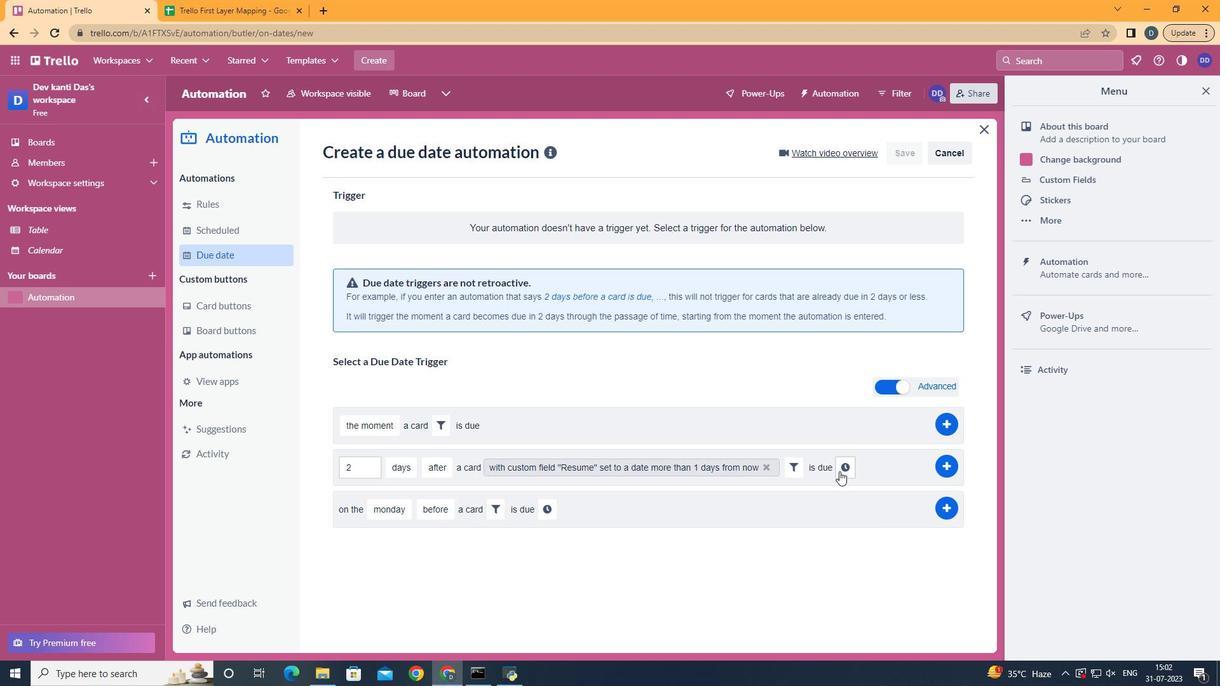 
Action: Mouse pressed left at (842, 467)
Screenshot: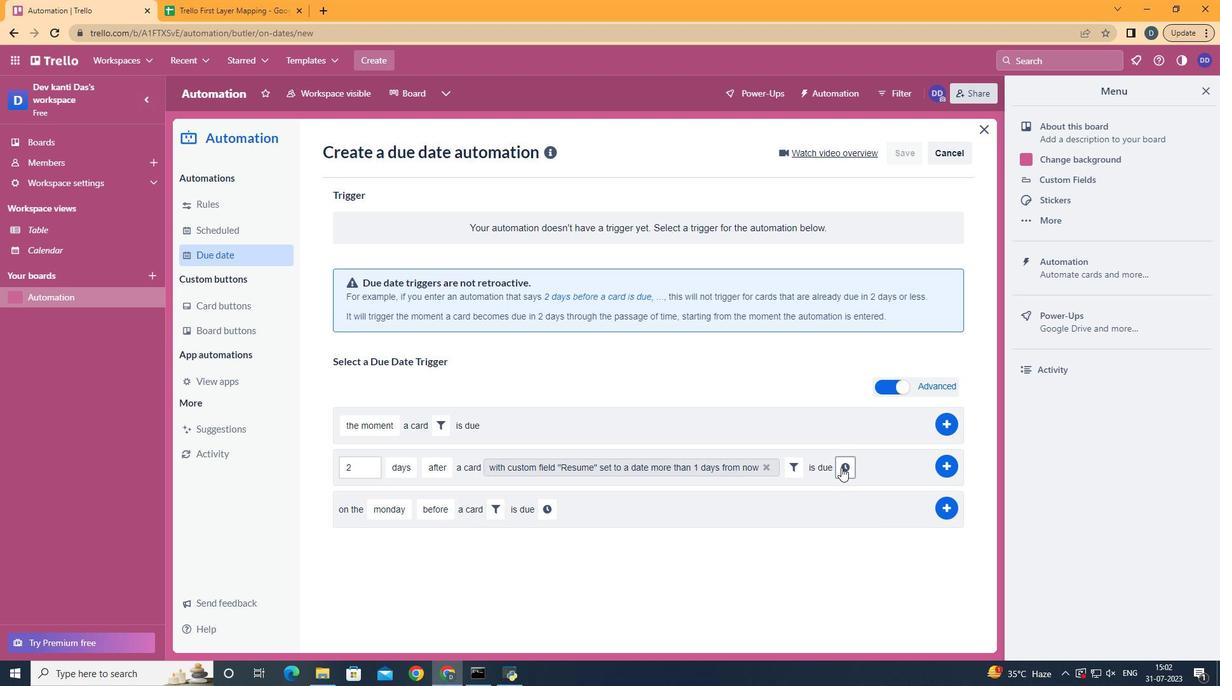 
Action: Mouse moved to (387, 494)
Screenshot: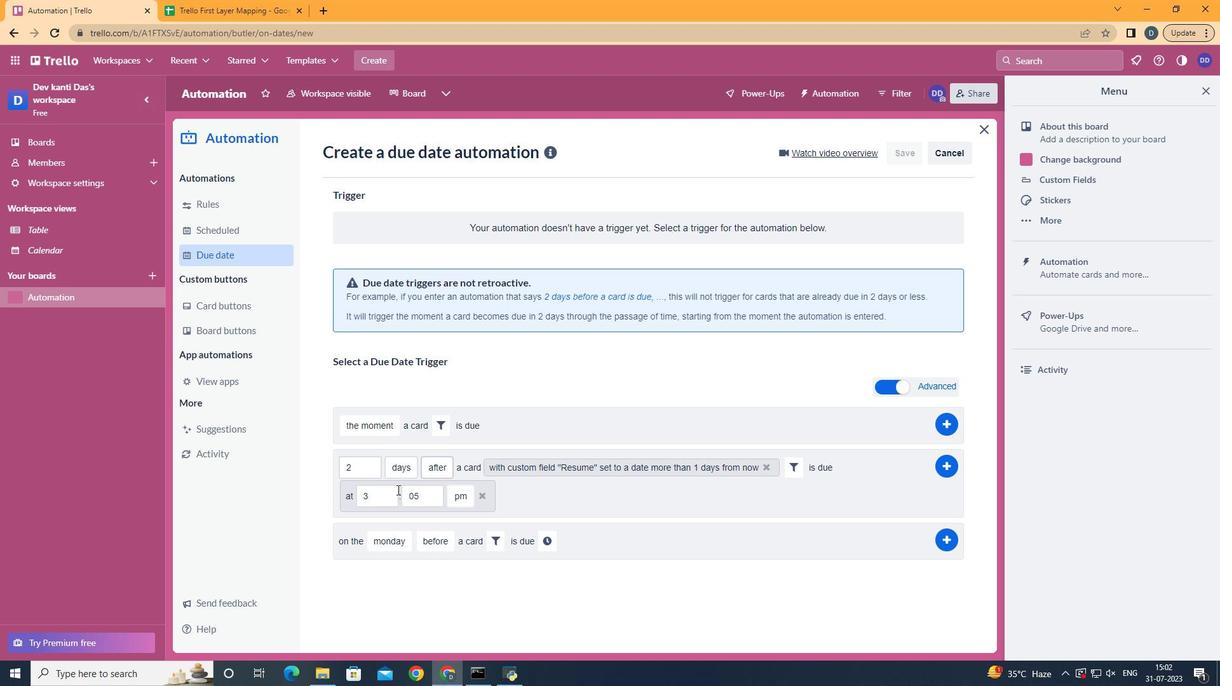 
Action: Mouse pressed left at (387, 494)
Screenshot: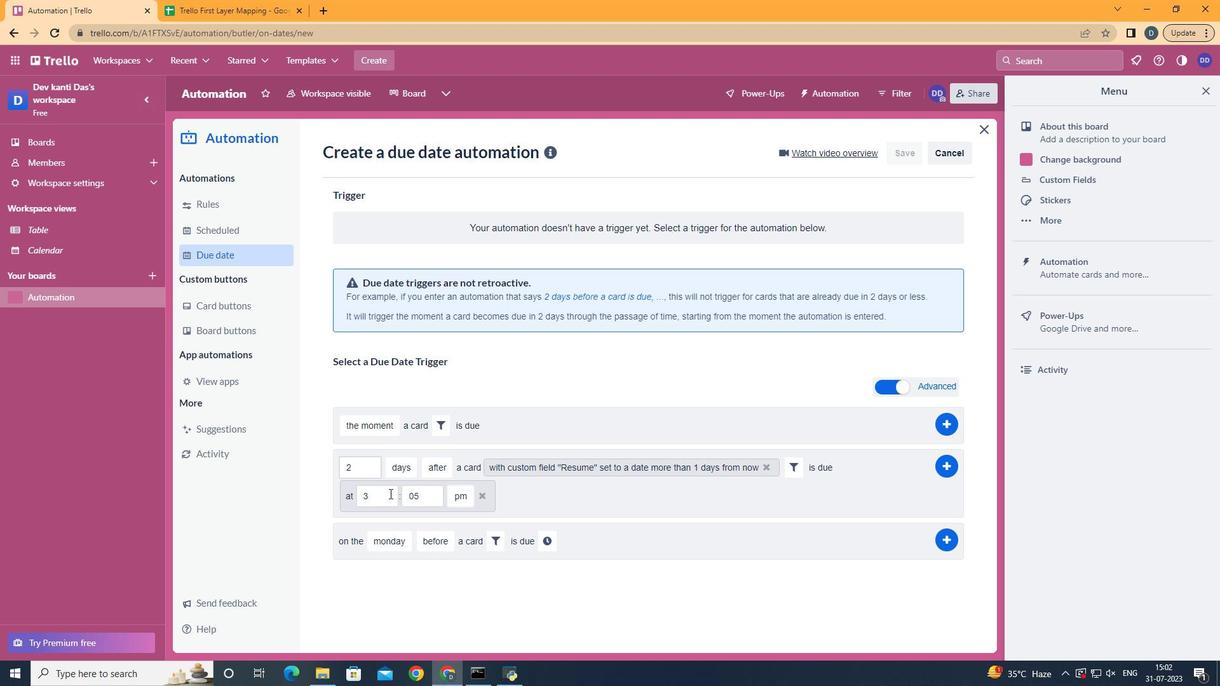 
Action: Mouse moved to (387, 494)
Screenshot: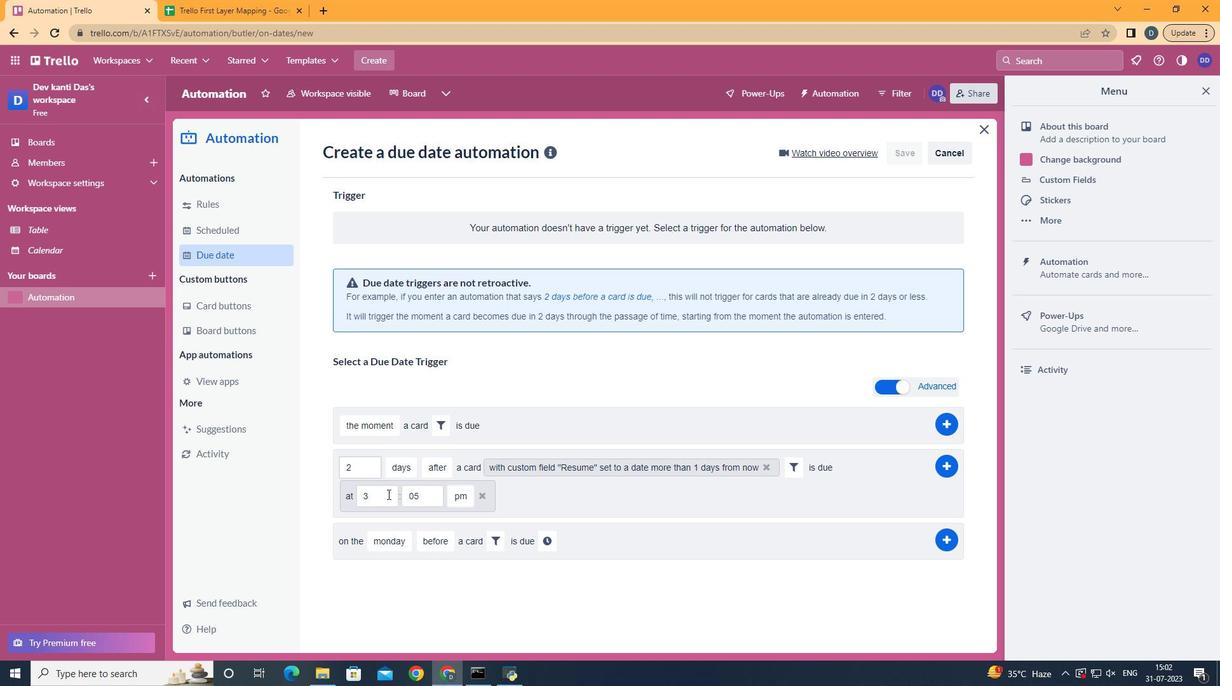 
Action: Key pressed <Key.backspace>11
Screenshot: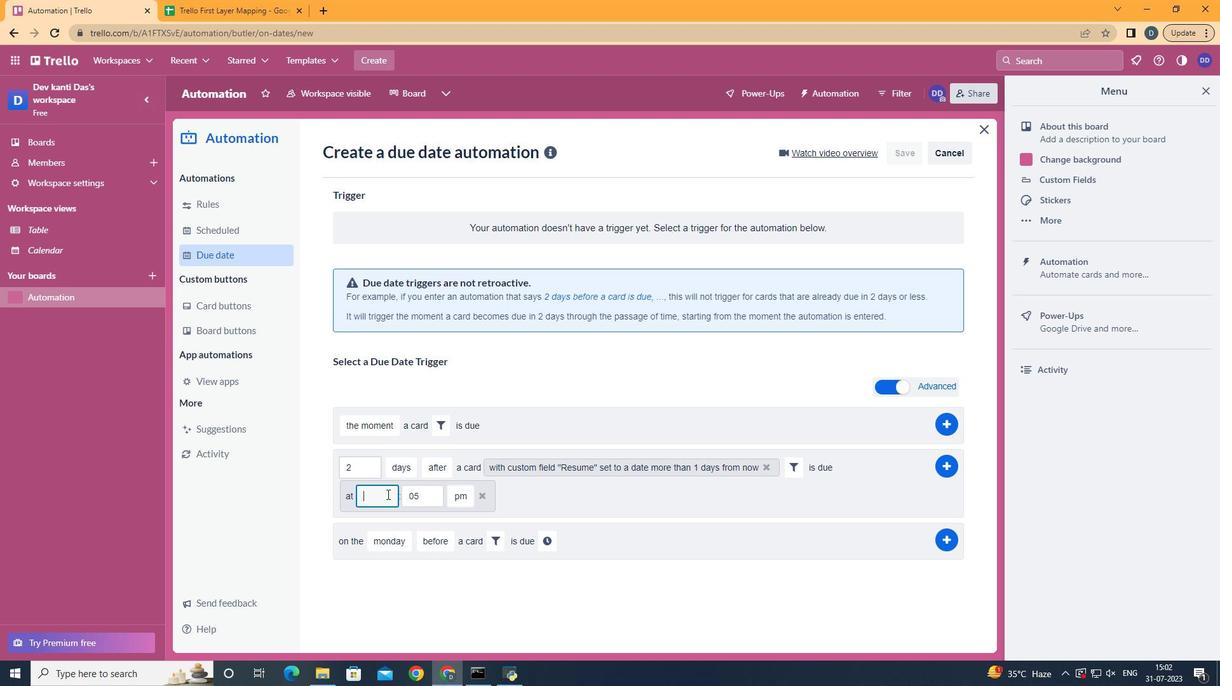 
Action: Mouse moved to (426, 497)
Screenshot: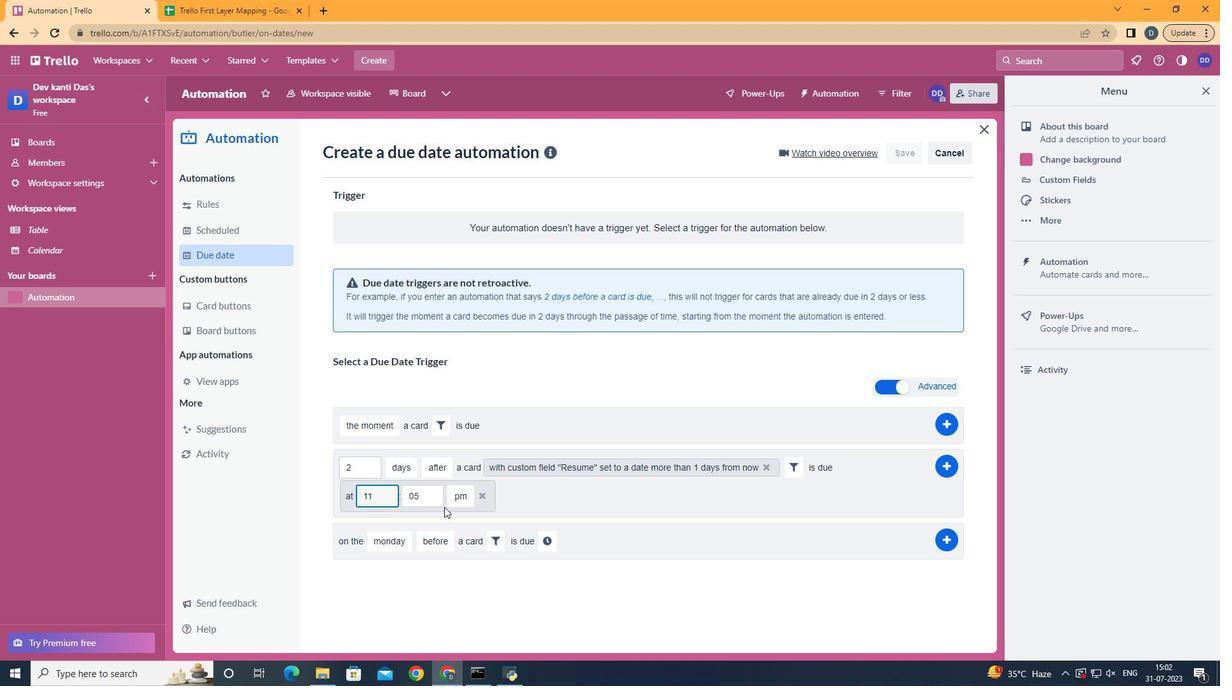 
Action: Mouse pressed left at (426, 497)
Screenshot: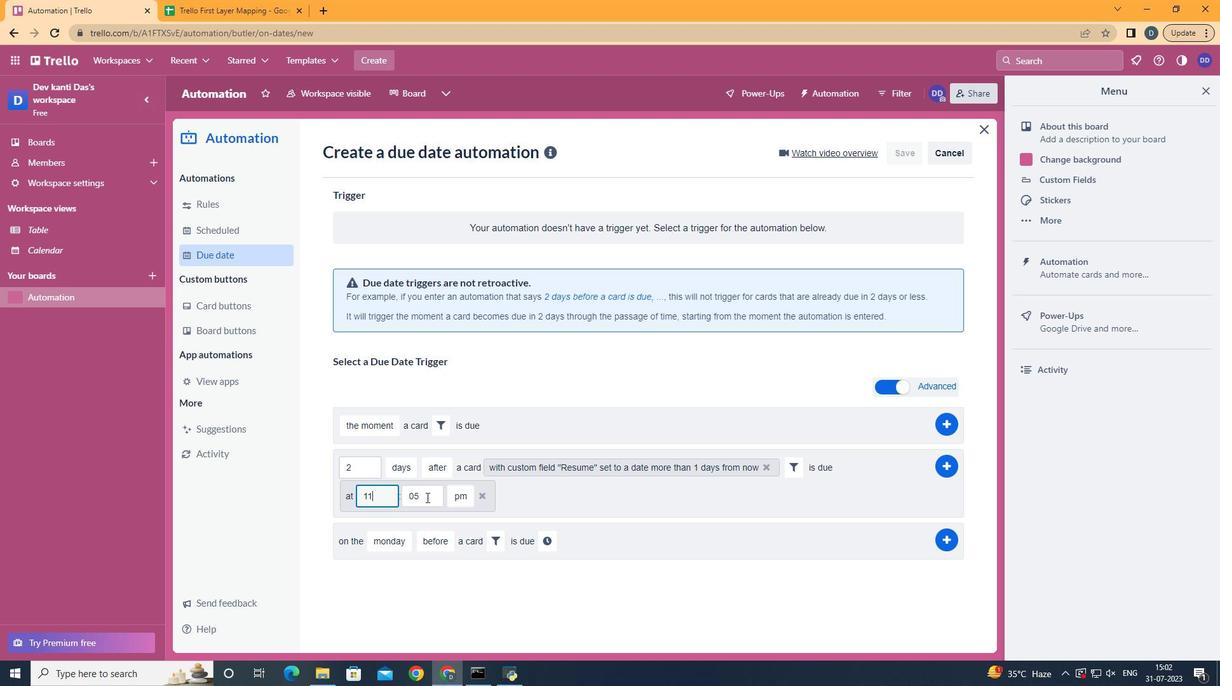 
Action: Key pressed <Key.backspace>0
Screenshot: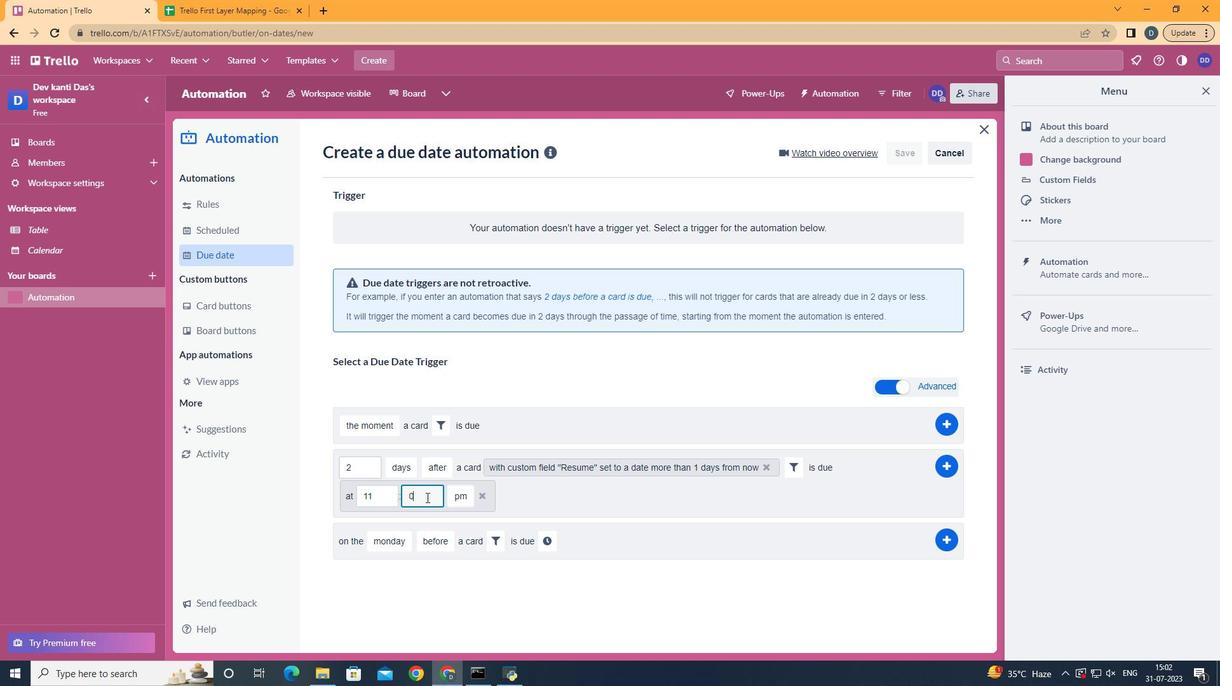 
Action: Mouse moved to (460, 518)
Screenshot: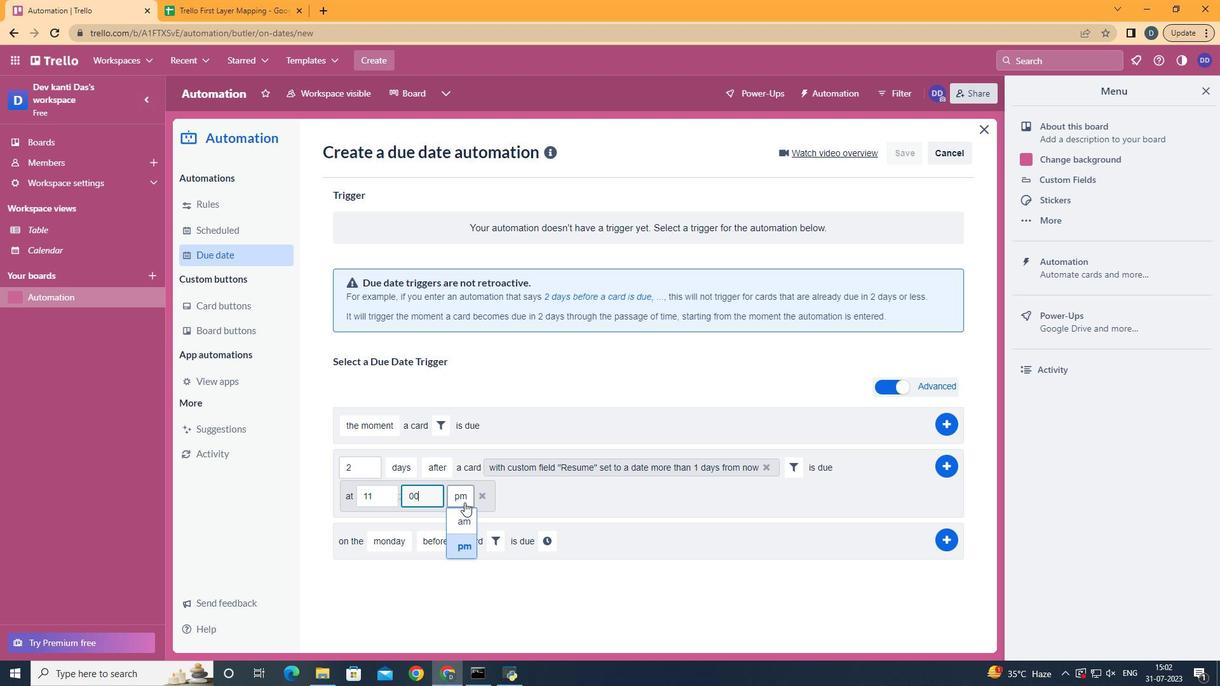 
Action: Mouse pressed left at (460, 518)
Screenshot: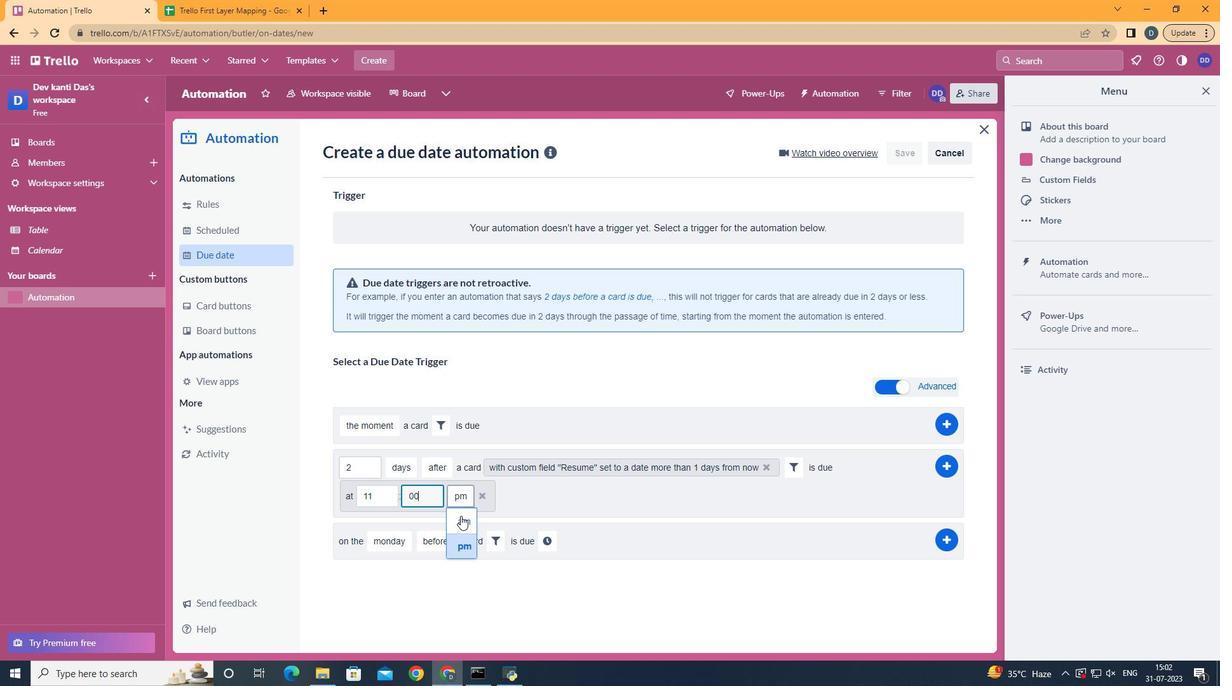 
Action: Mouse moved to (957, 471)
Screenshot: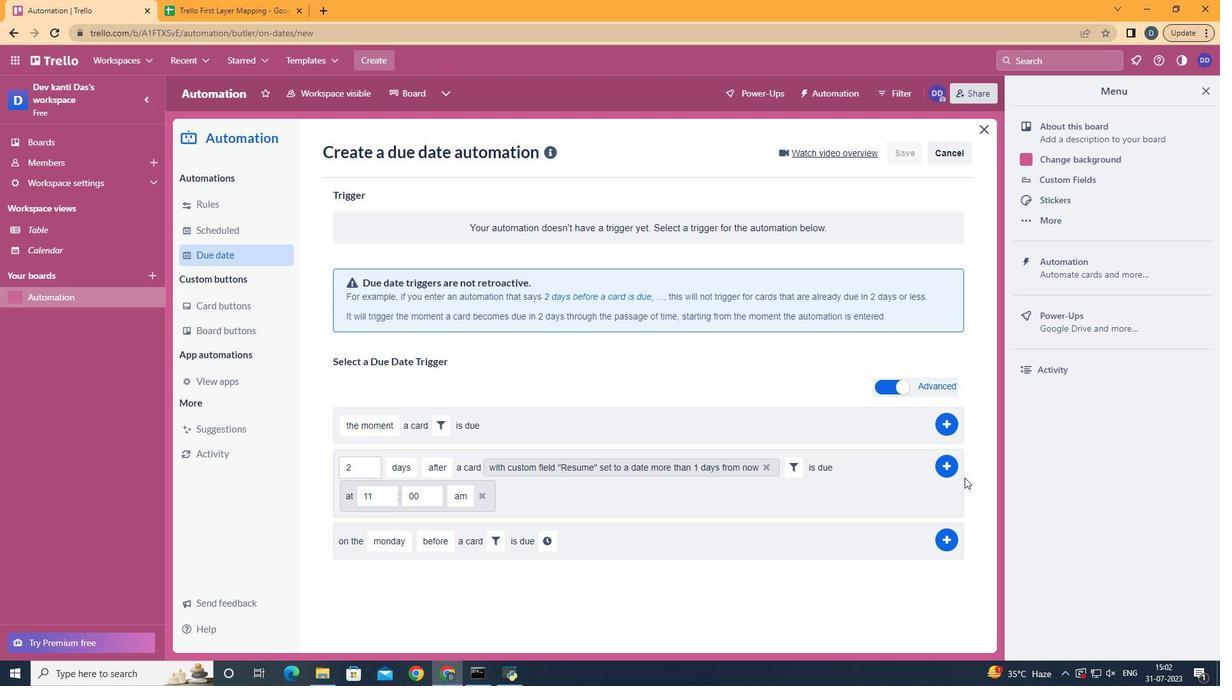 
Action: Mouse pressed left at (957, 471)
Screenshot: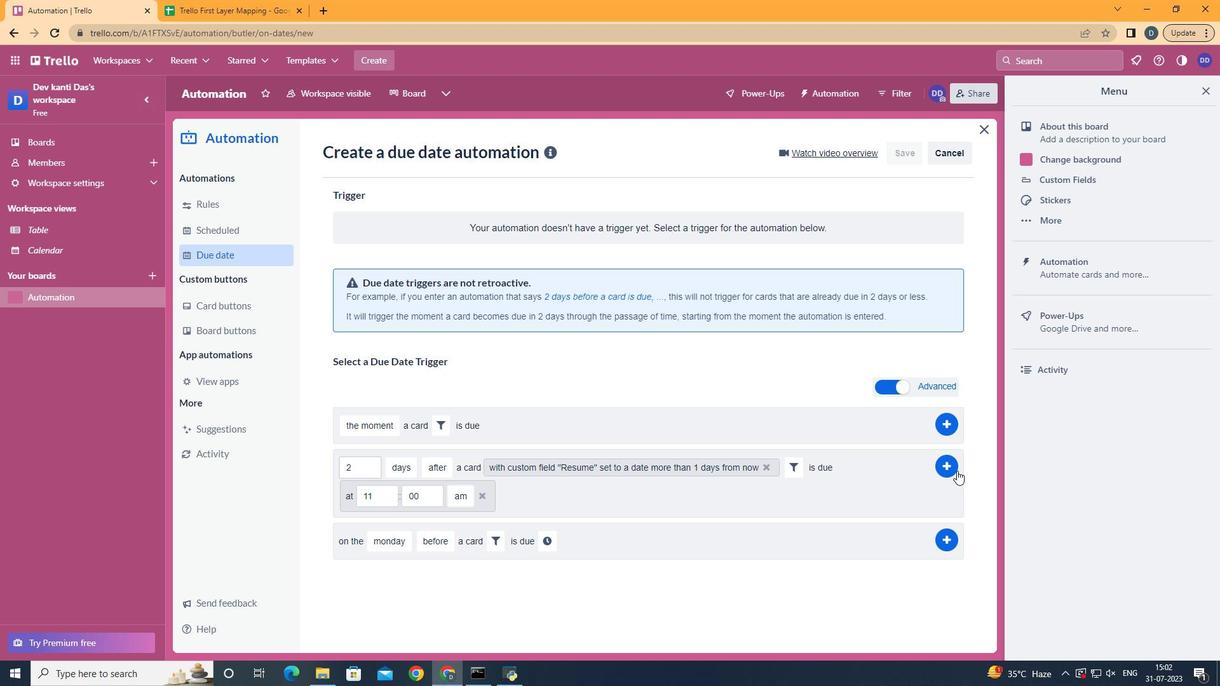 
Action: Mouse moved to (596, 231)
Screenshot: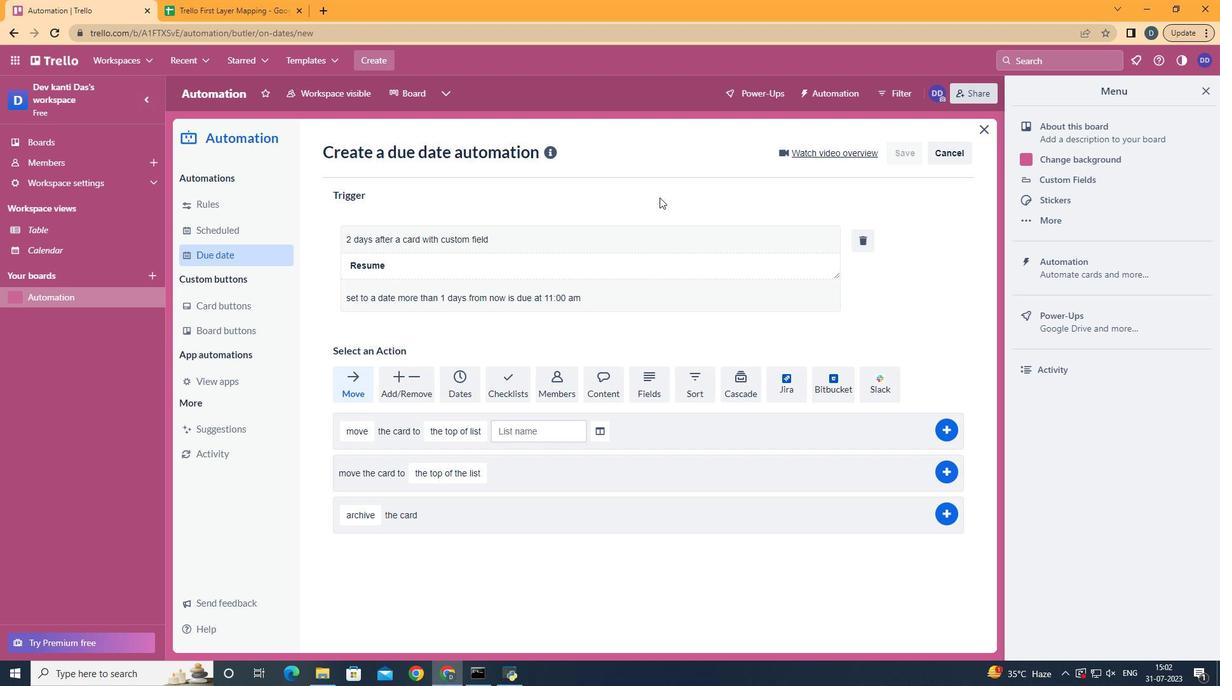 
